 Task: In the sheet Budget Analysis ToolFont size of heading  18 Font style of dataoswald 'Font size of data '9 Alignment of headline & dataAlign center.   Fill color in heading, Red Font color of dataIn the sheet   Innovate Sales templetes   book
Action: Key pressed <Key.shift><Key.right><Key.right><Key.right><Key.right><Key.right><Key.right>
Screenshot: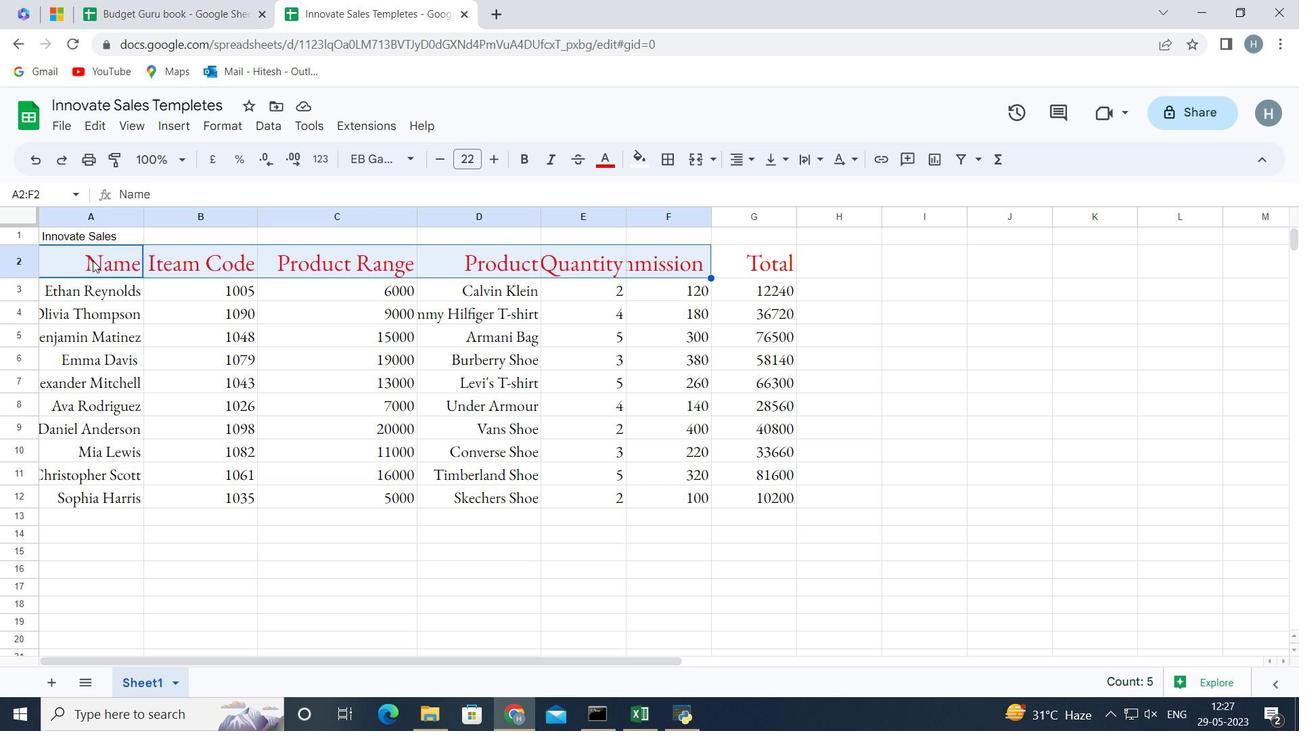 
Action: Mouse moved to (444, 159)
Screenshot: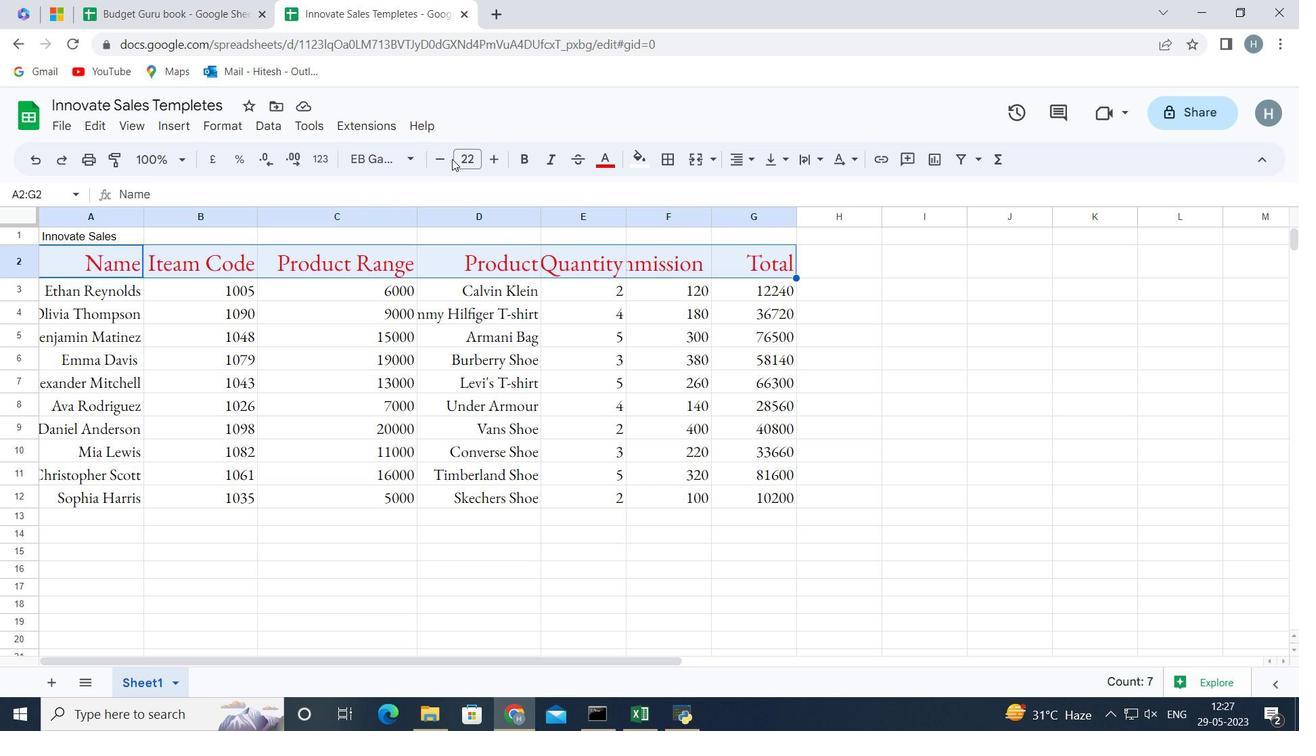 
Action: Mouse pressed left at (444, 159)
Screenshot: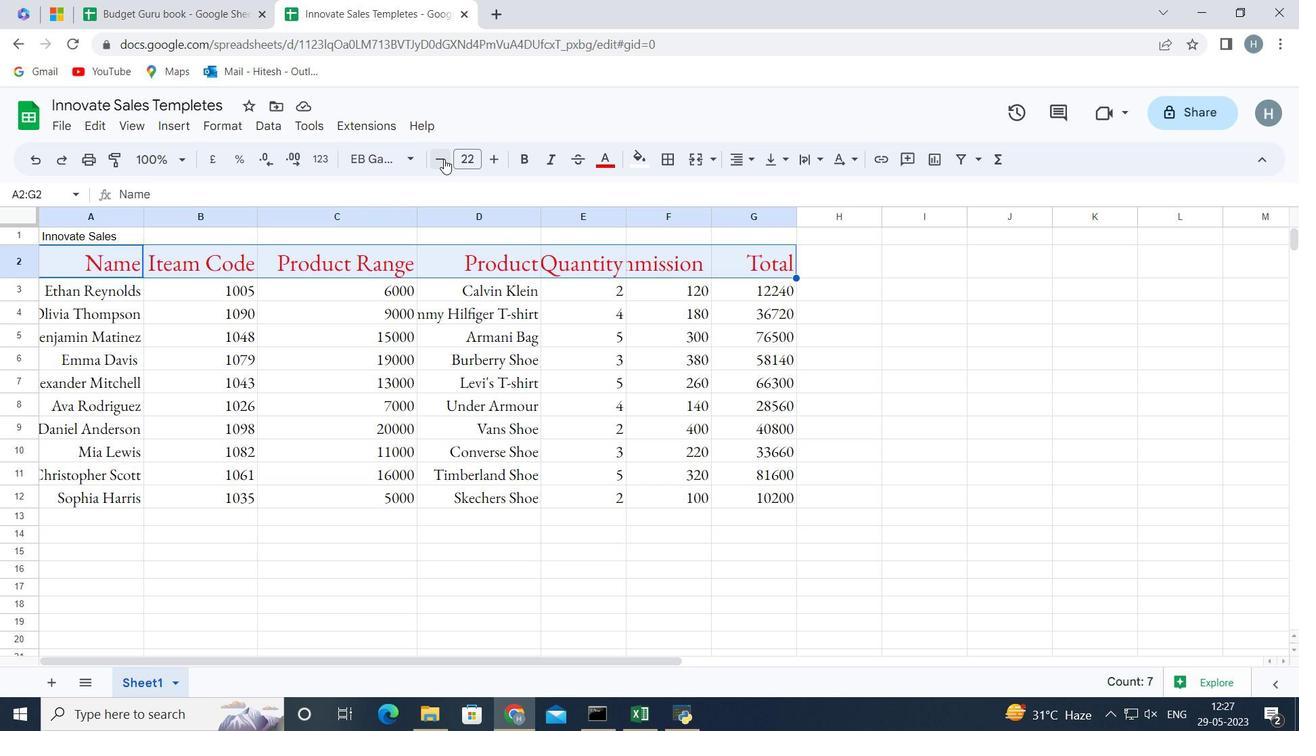 
Action: Mouse pressed left at (444, 159)
Screenshot: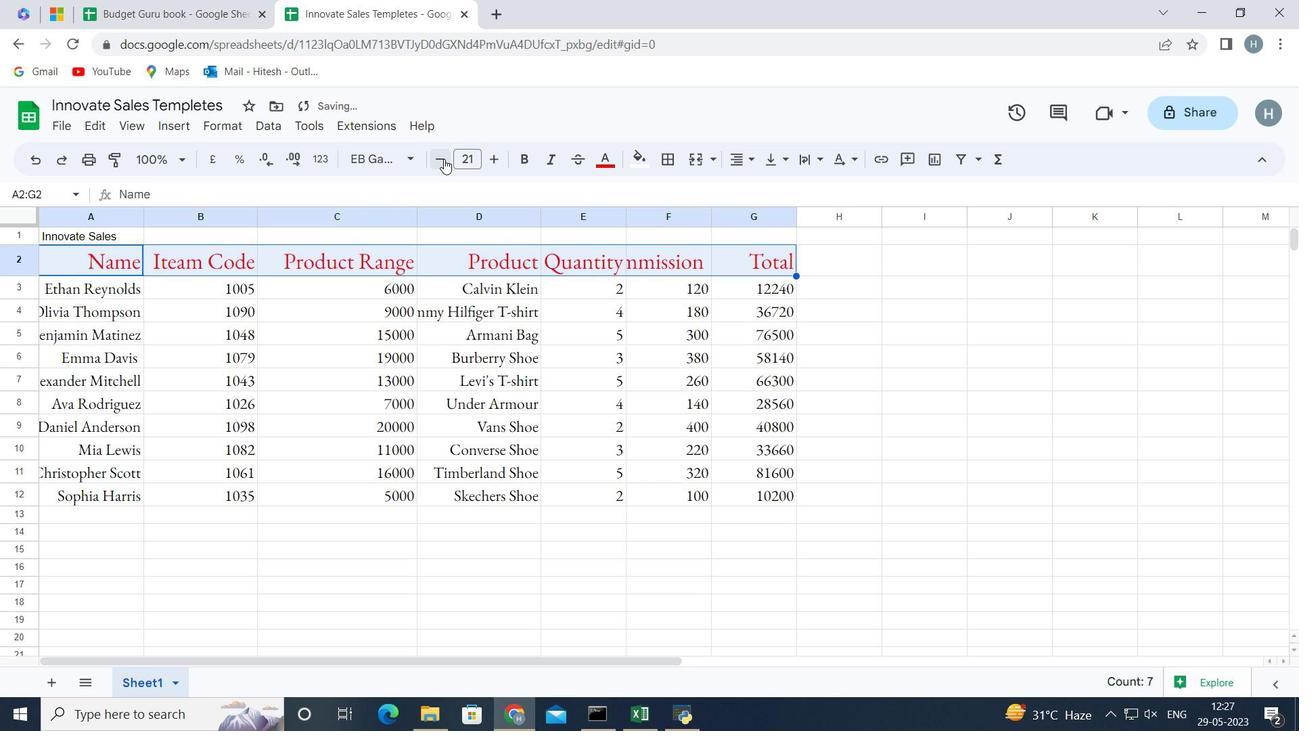 
Action: Mouse pressed left at (444, 159)
Screenshot: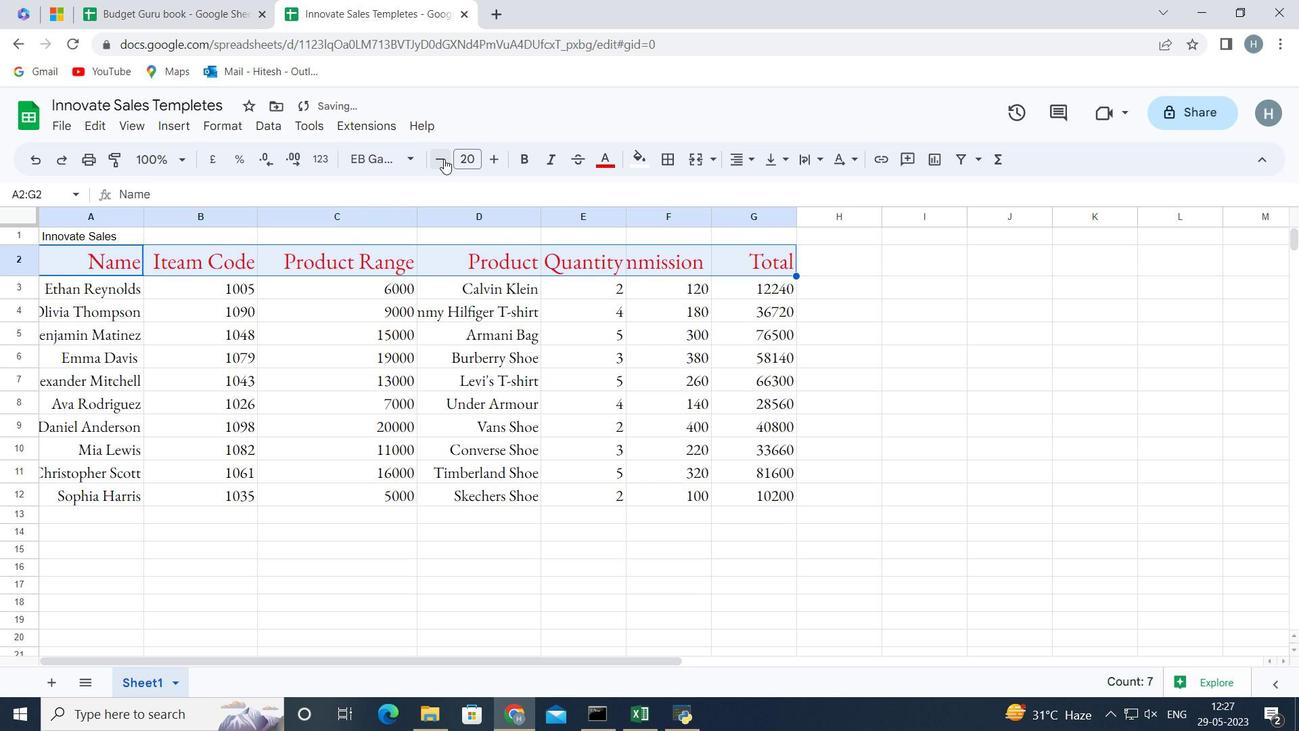 
Action: Mouse pressed left at (444, 159)
Screenshot: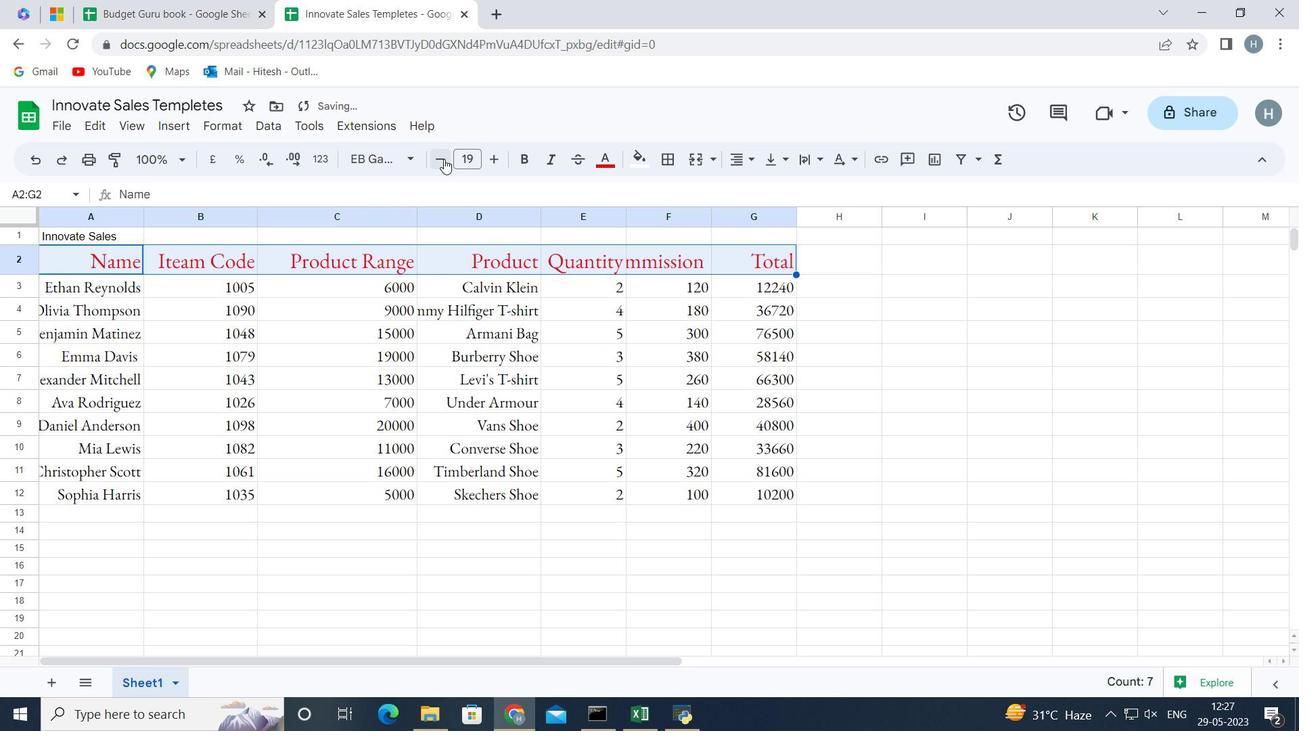
Action: Mouse moved to (413, 155)
Screenshot: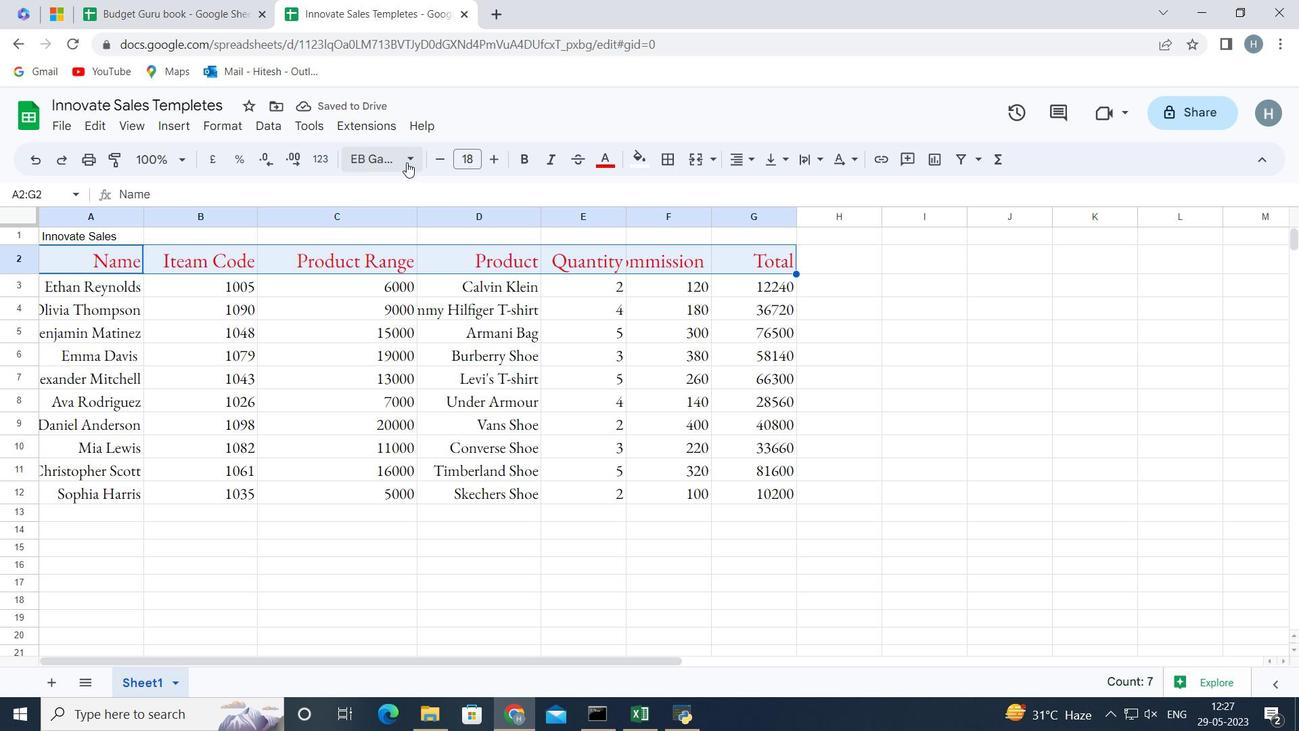 
Action: Mouse pressed left at (413, 155)
Screenshot: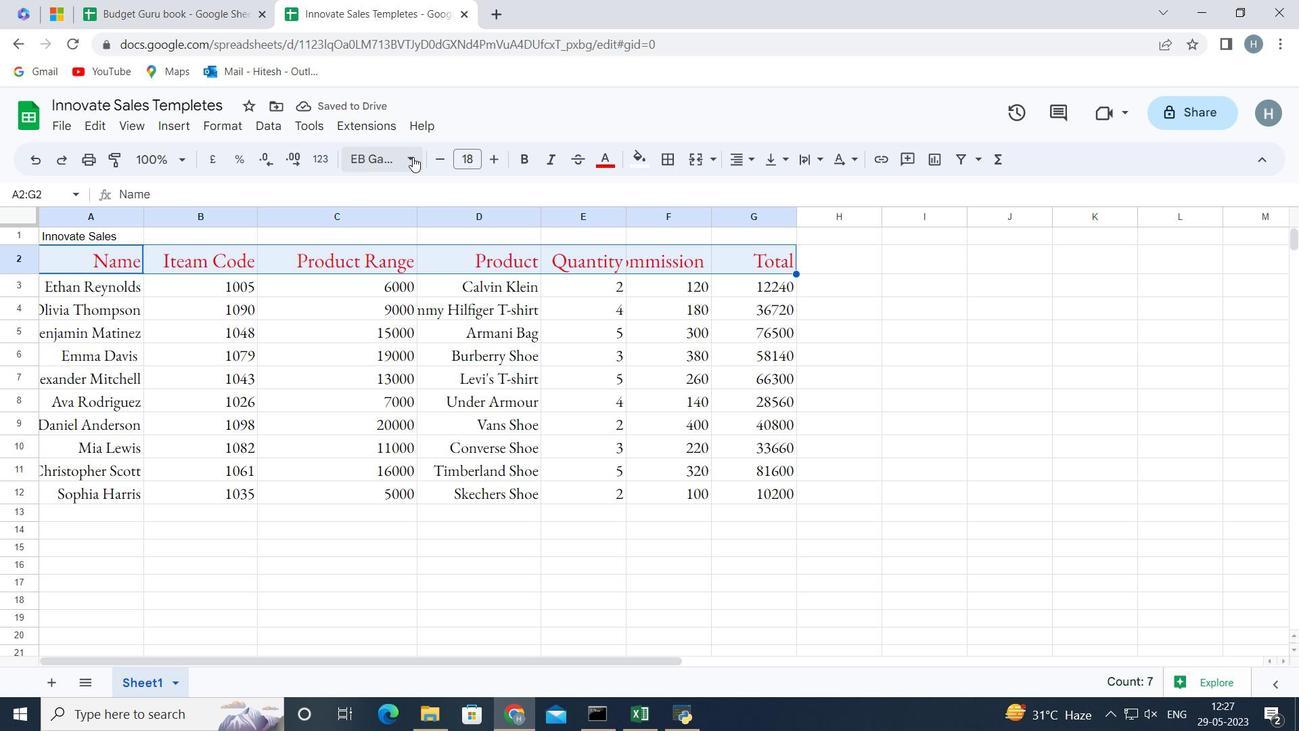 
Action: Mouse moved to (456, 348)
Screenshot: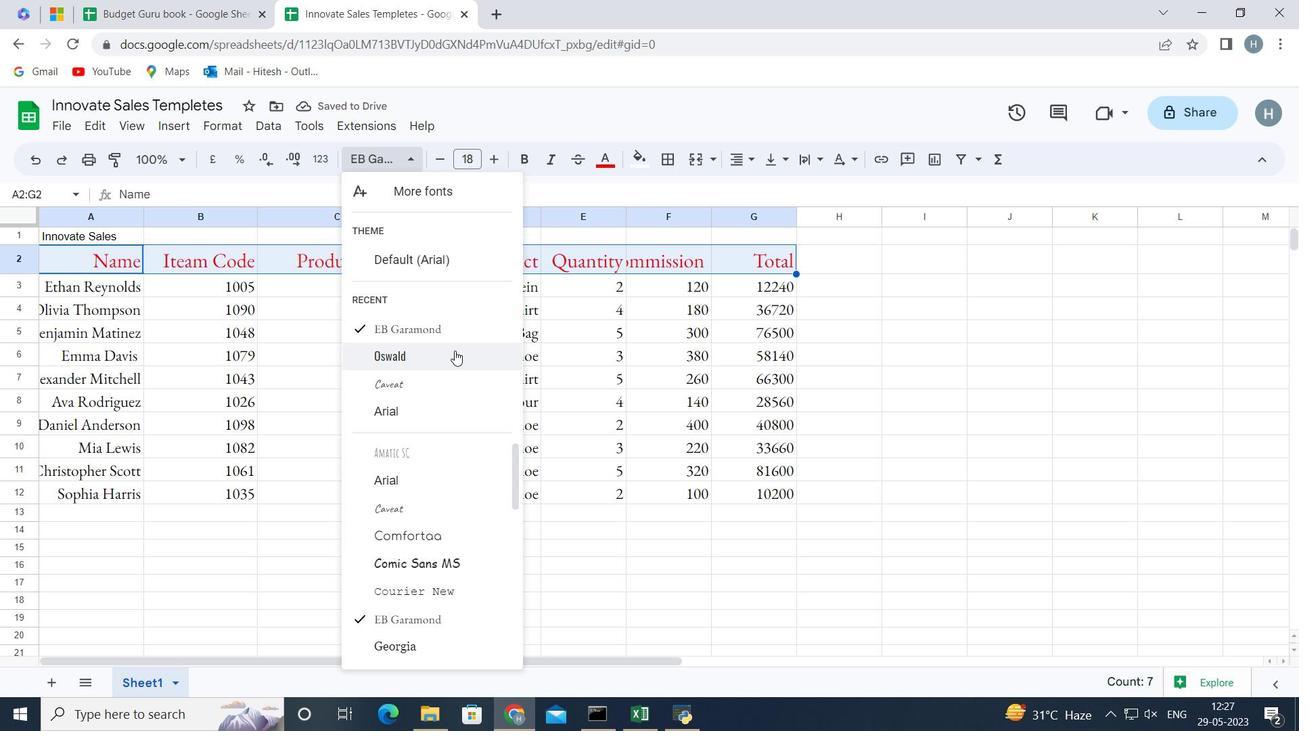 
Action: Mouse pressed left at (456, 348)
Screenshot: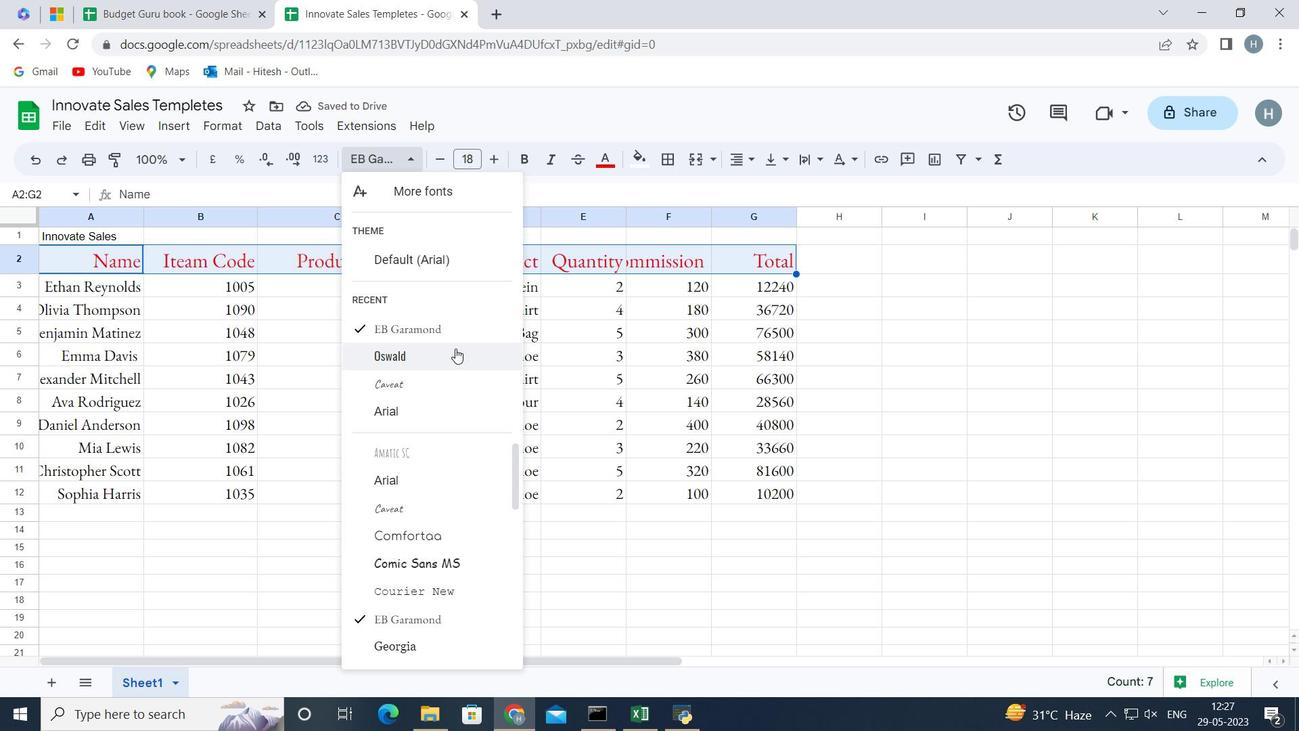 
Action: Mouse moved to (444, 528)
Screenshot: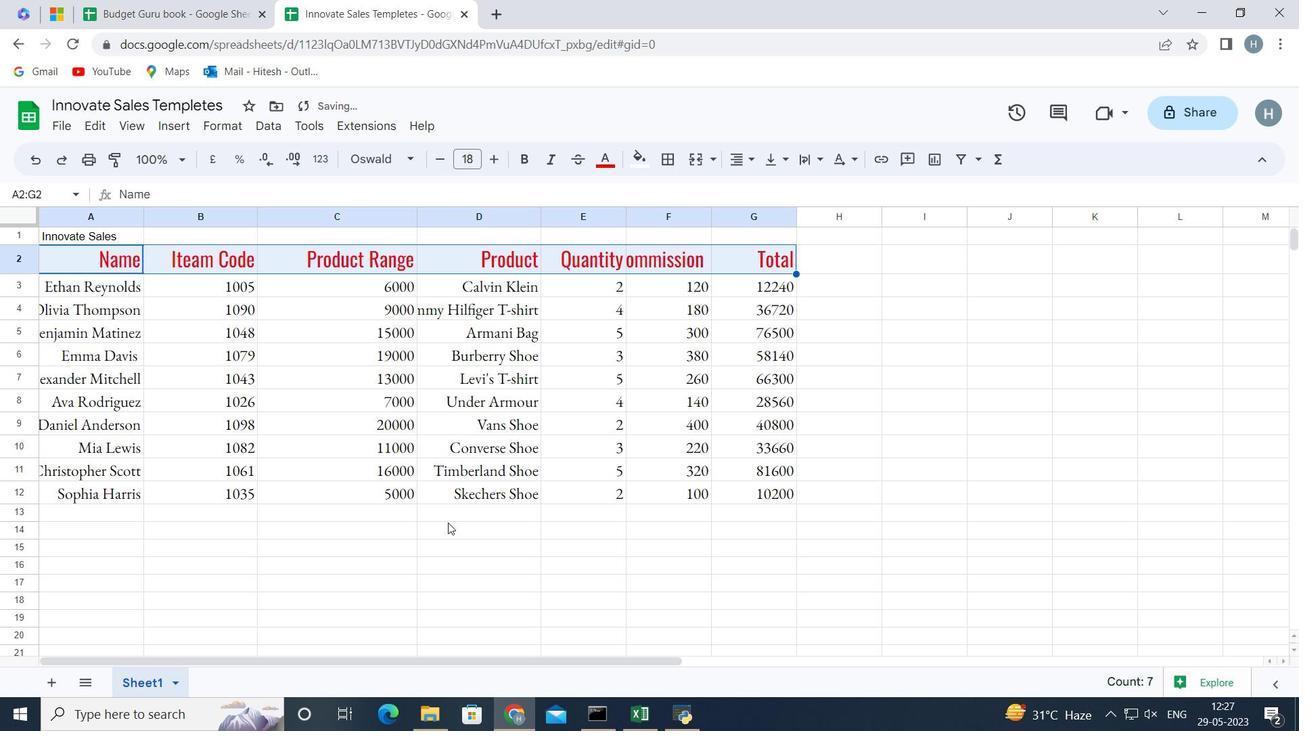 
Action: Mouse pressed left at (444, 528)
Screenshot: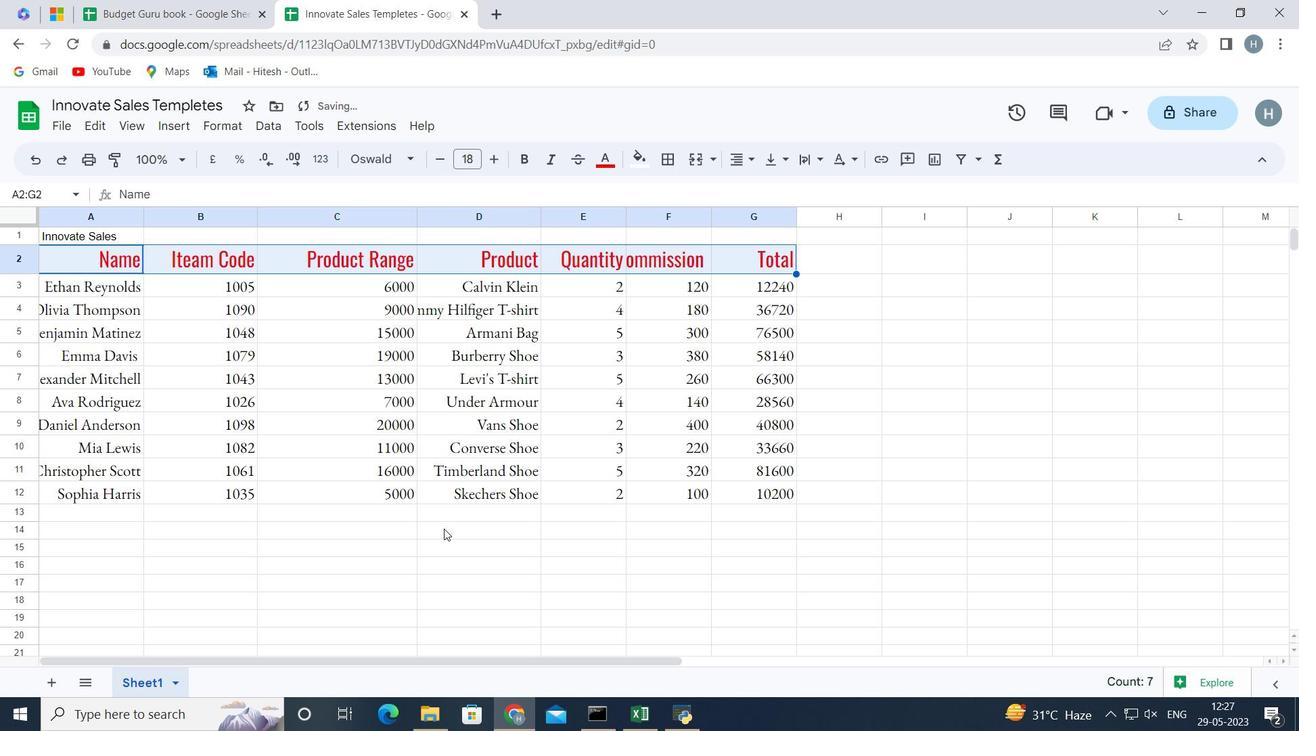 
Action: Mouse moved to (84, 280)
Screenshot: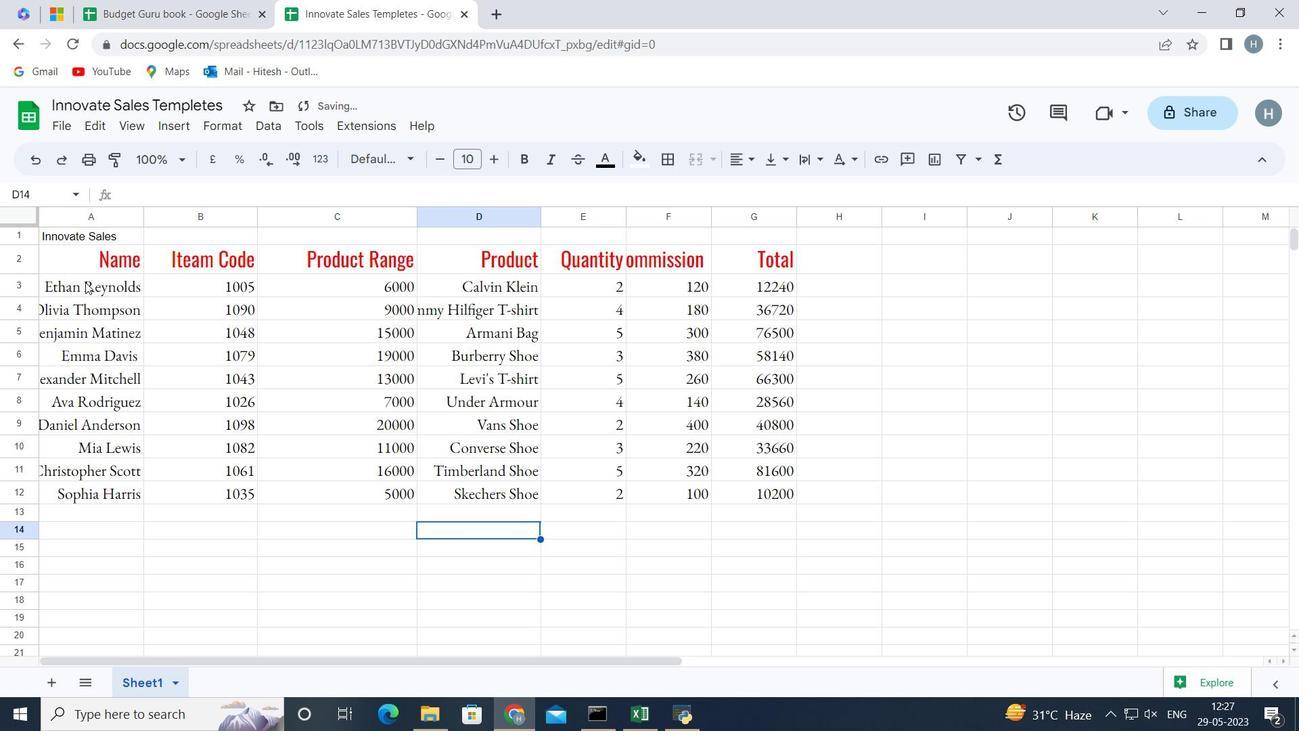 
Action: Mouse pressed left at (84, 280)
Screenshot: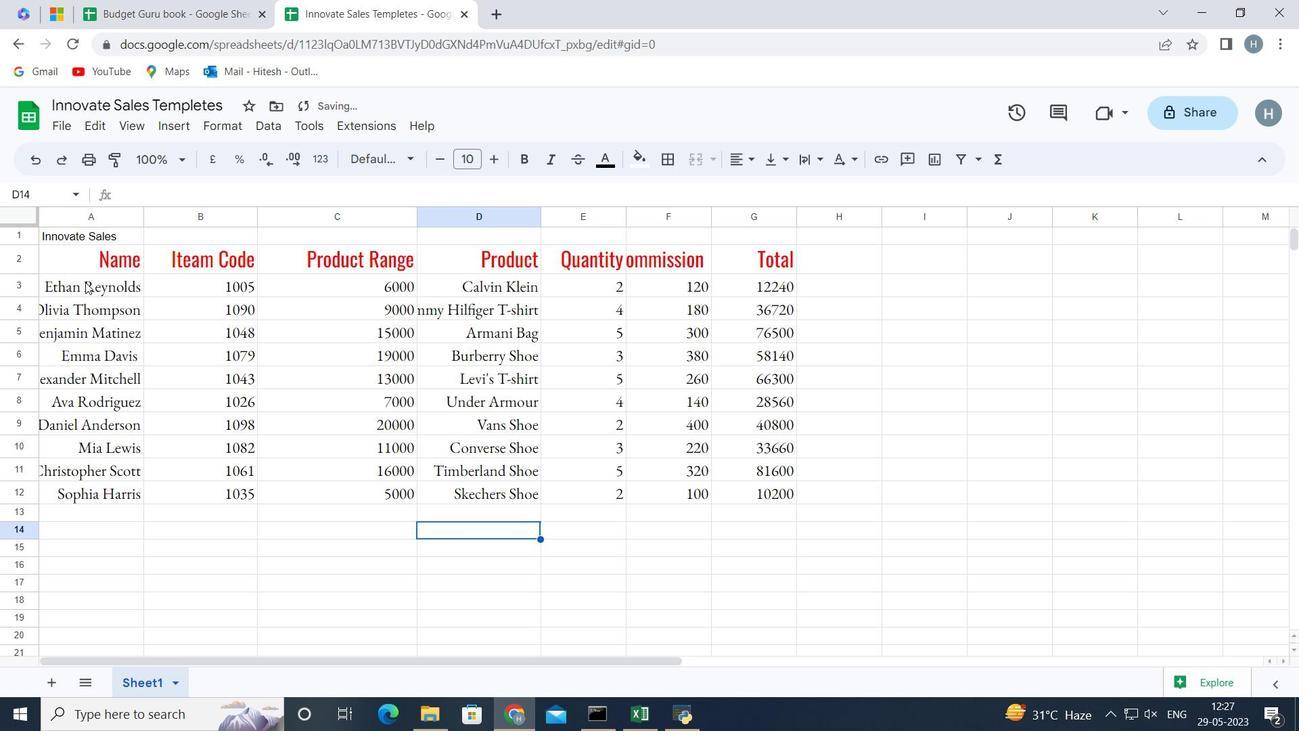 
Action: Key pressed <Key.shift><Key.shift><Key.shift><Key.shift><Key.shift><Key.shift><Key.right><Key.right><Key.right><Key.right><Key.right><Key.right><Key.down><Key.down><Key.down><Key.down><Key.down><Key.down><Key.down><Key.down><Key.down><Key.down><Key.up>
Screenshot: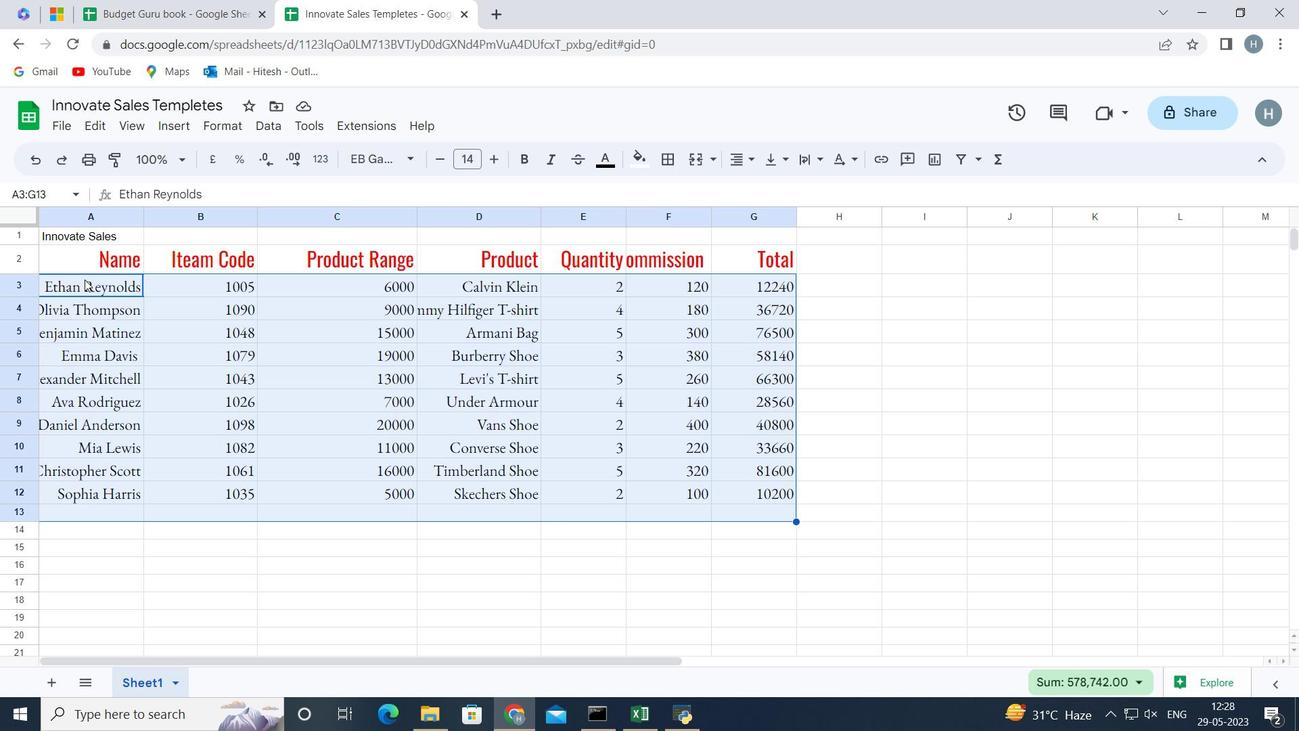
Action: Mouse moved to (445, 161)
Screenshot: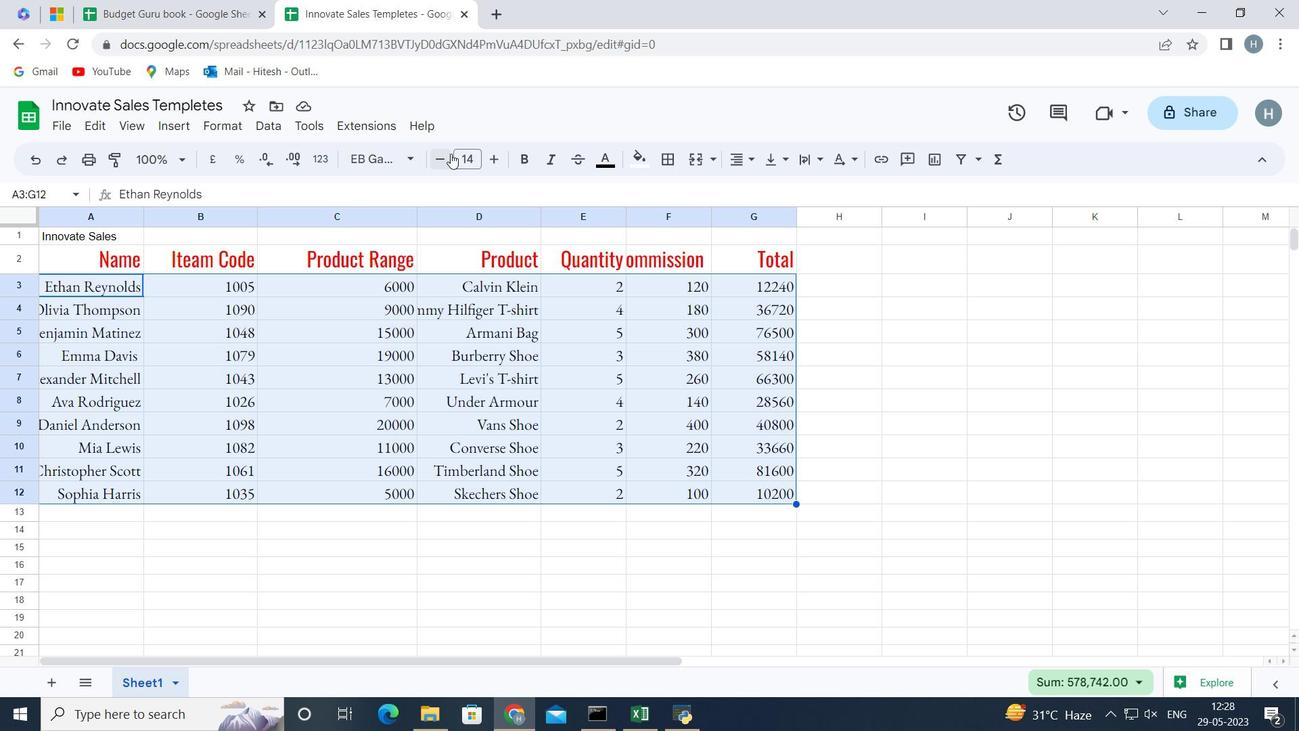 
Action: Mouse pressed left at (445, 161)
Screenshot: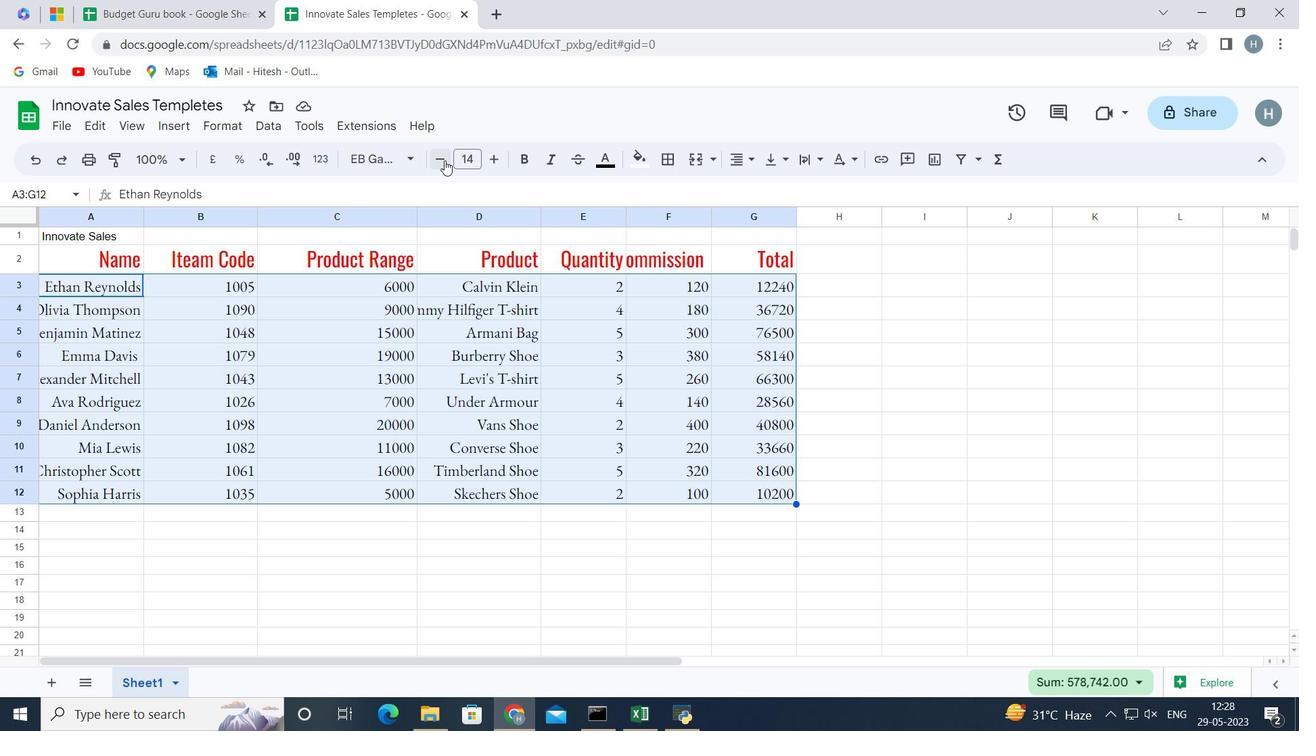 
Action: Mouse pressed left at (445, 161)
Screenshot: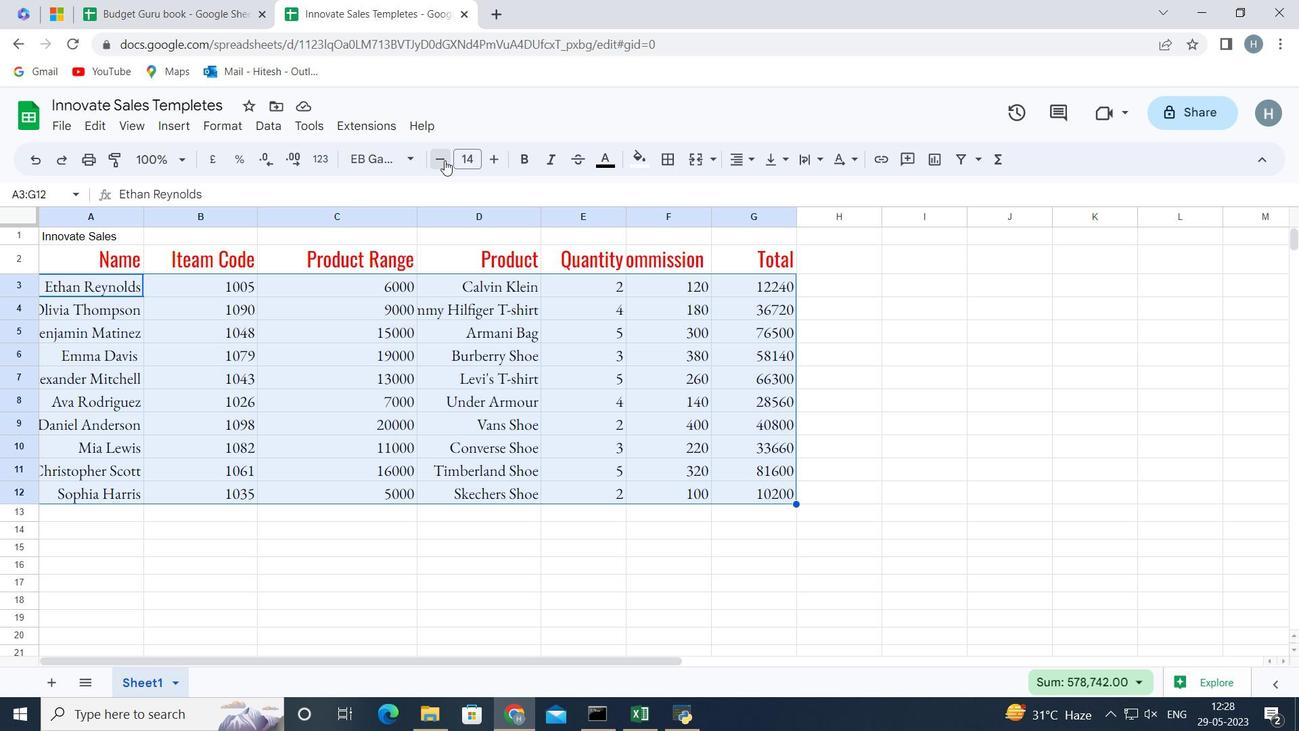 
Action: Mouse pressed left at (445, 161)
Screenshot: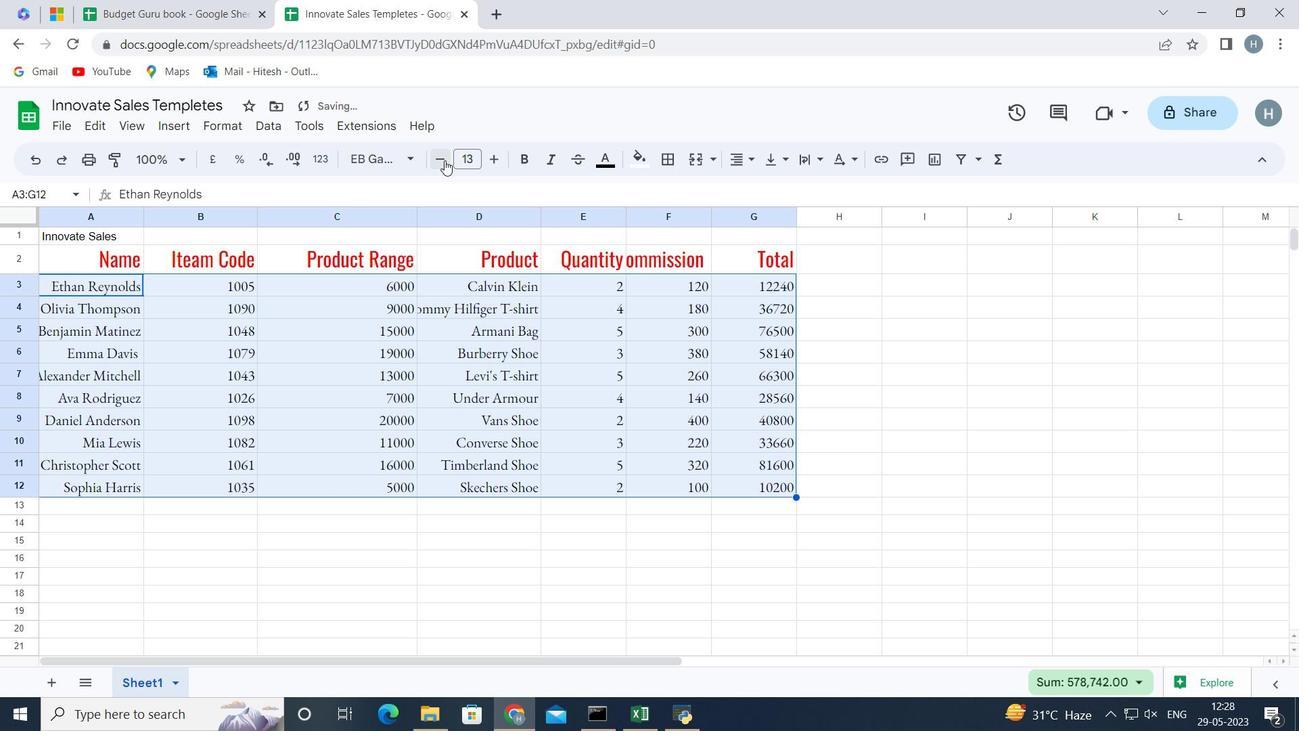 
Action: Mouse pressed left at (445, 161)
Screenshot: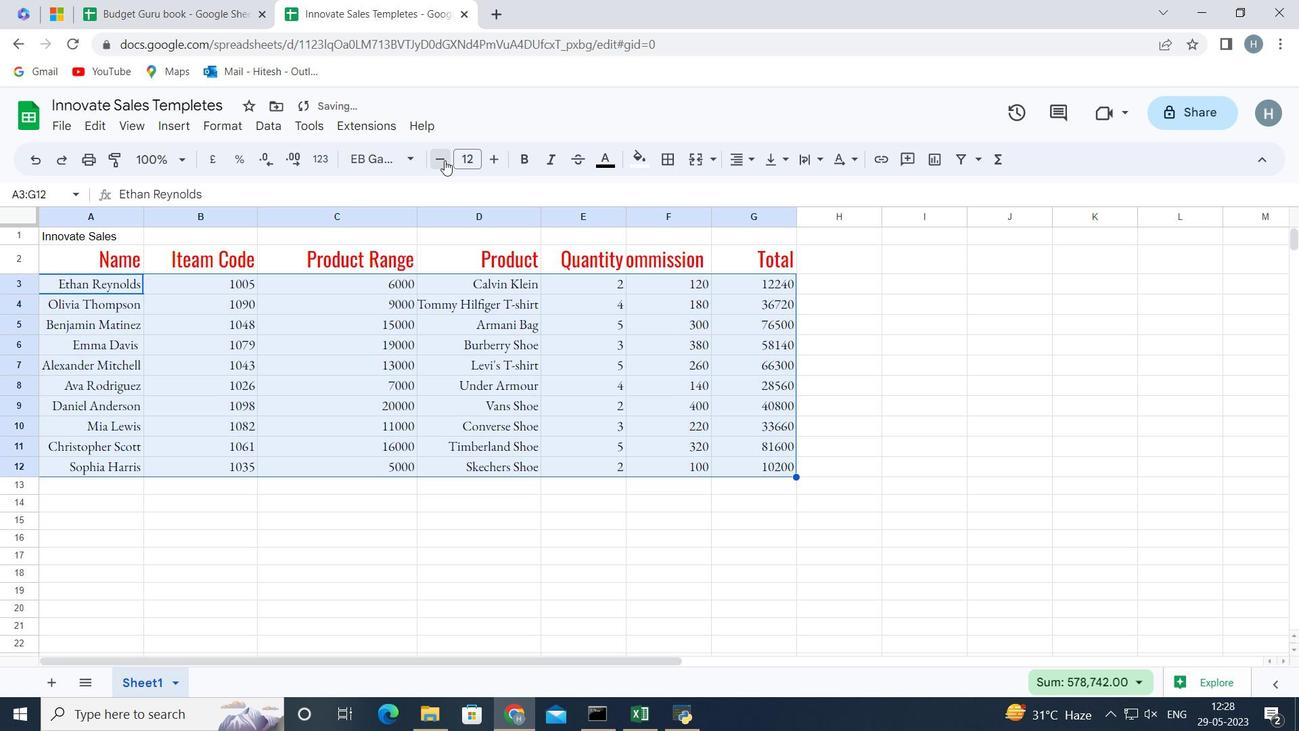 
Action: Mouse pressed left at (445, 161)
Screenshot: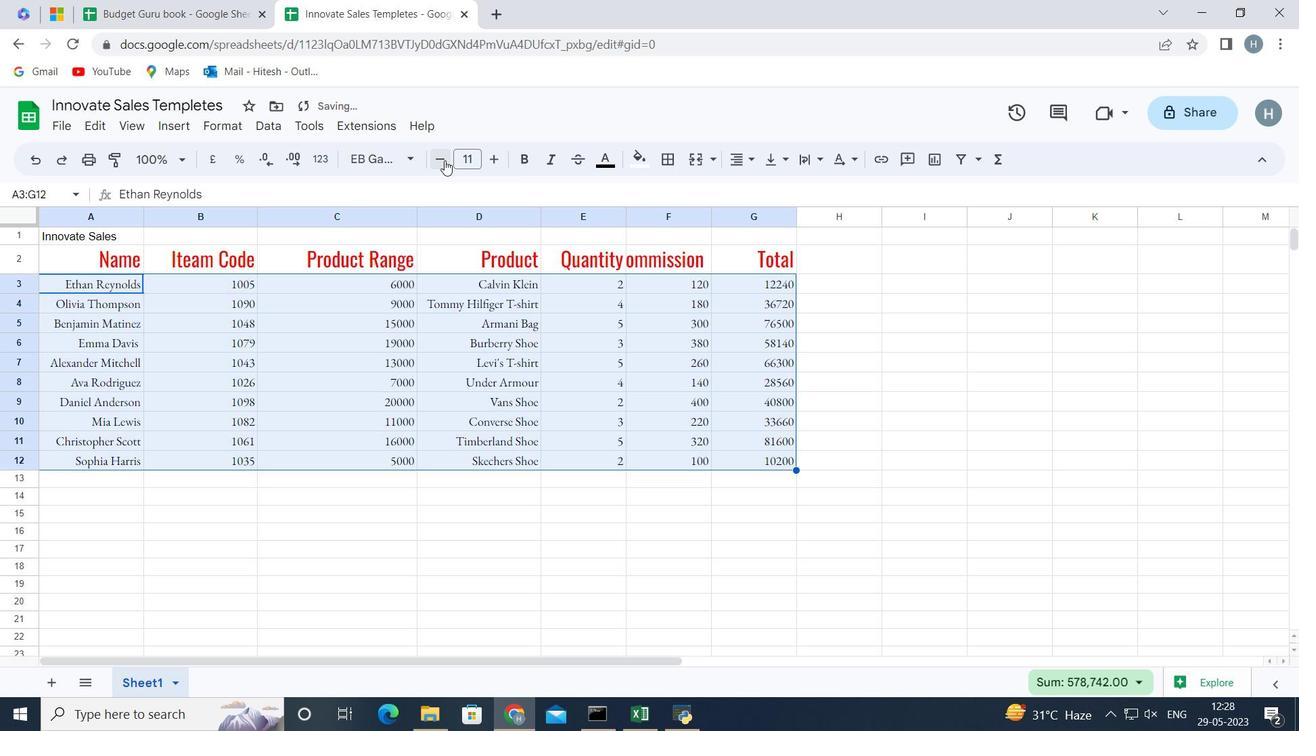 
Action: Mouse moved to (325, 496)
Screenshot: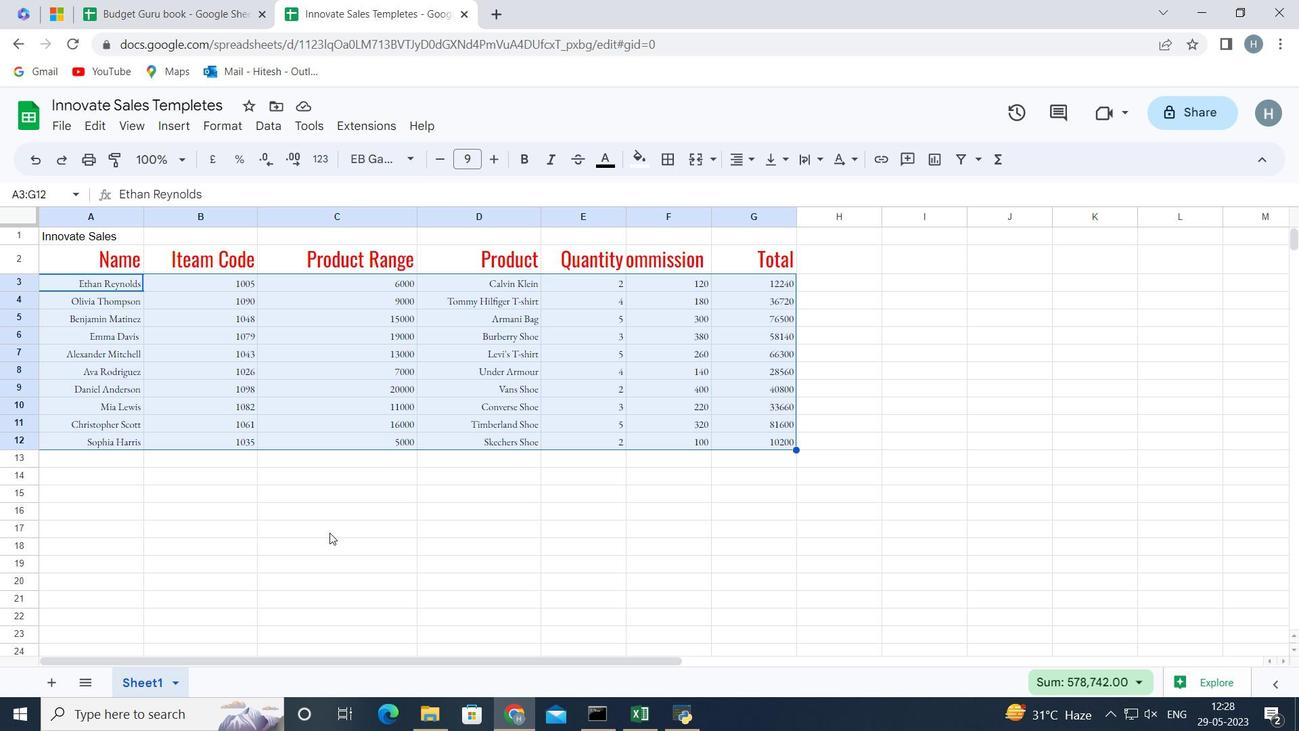 
Action: Mouse pressed left at (325, 496)
Screenshot: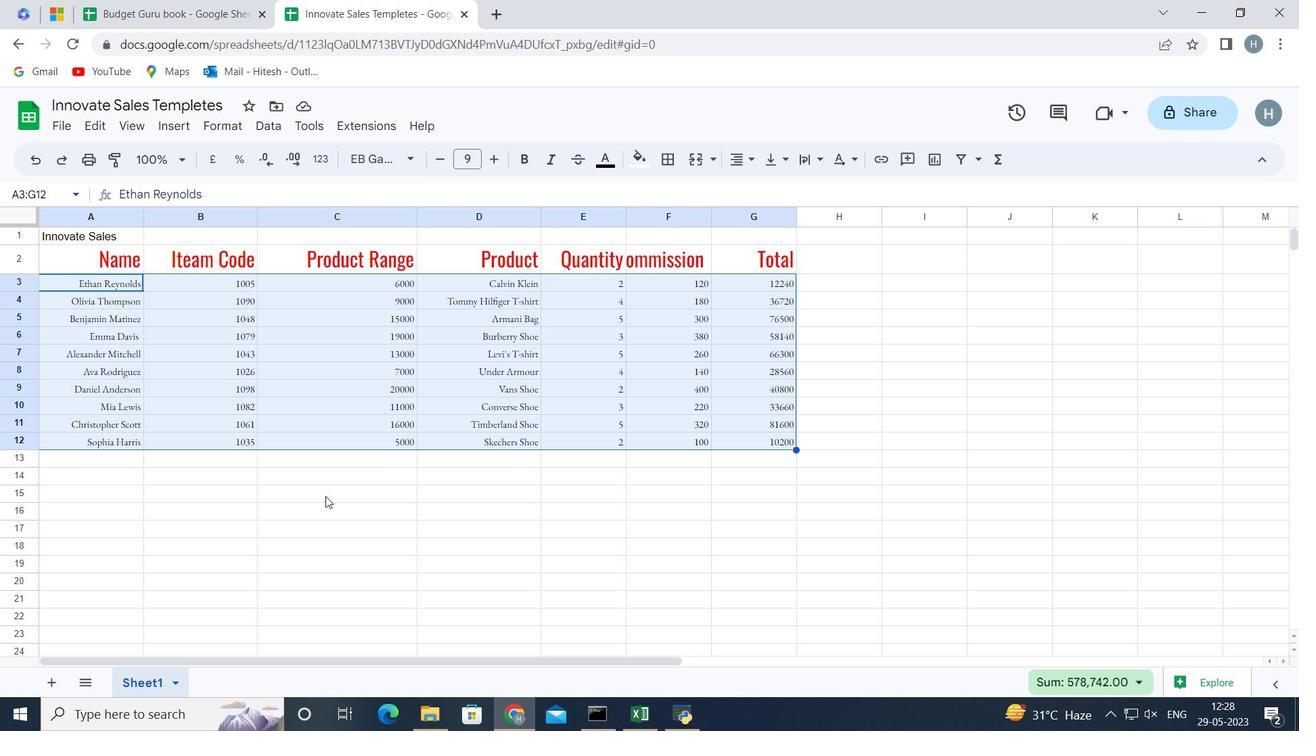 
Action: Mouse moved to (72, 255)
Screenshot: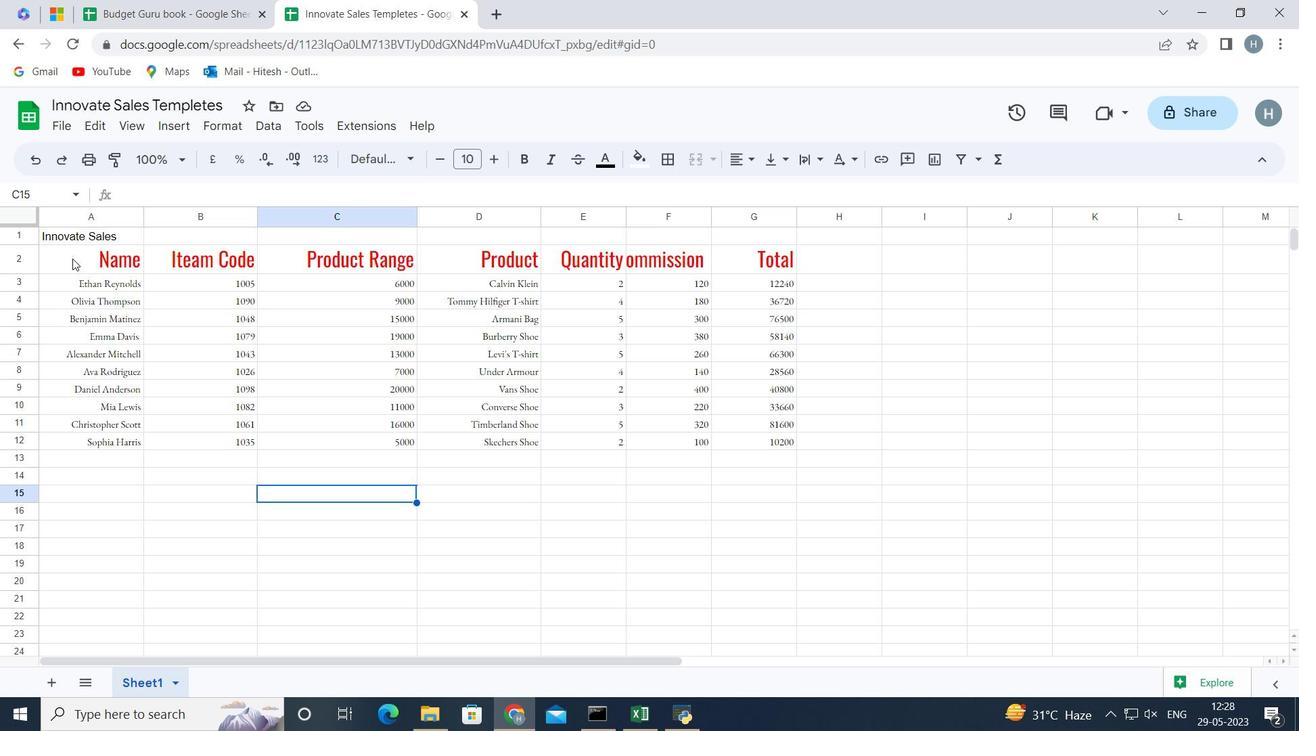 
Action: Mouse pressed left at (72, 255)
Screenshot: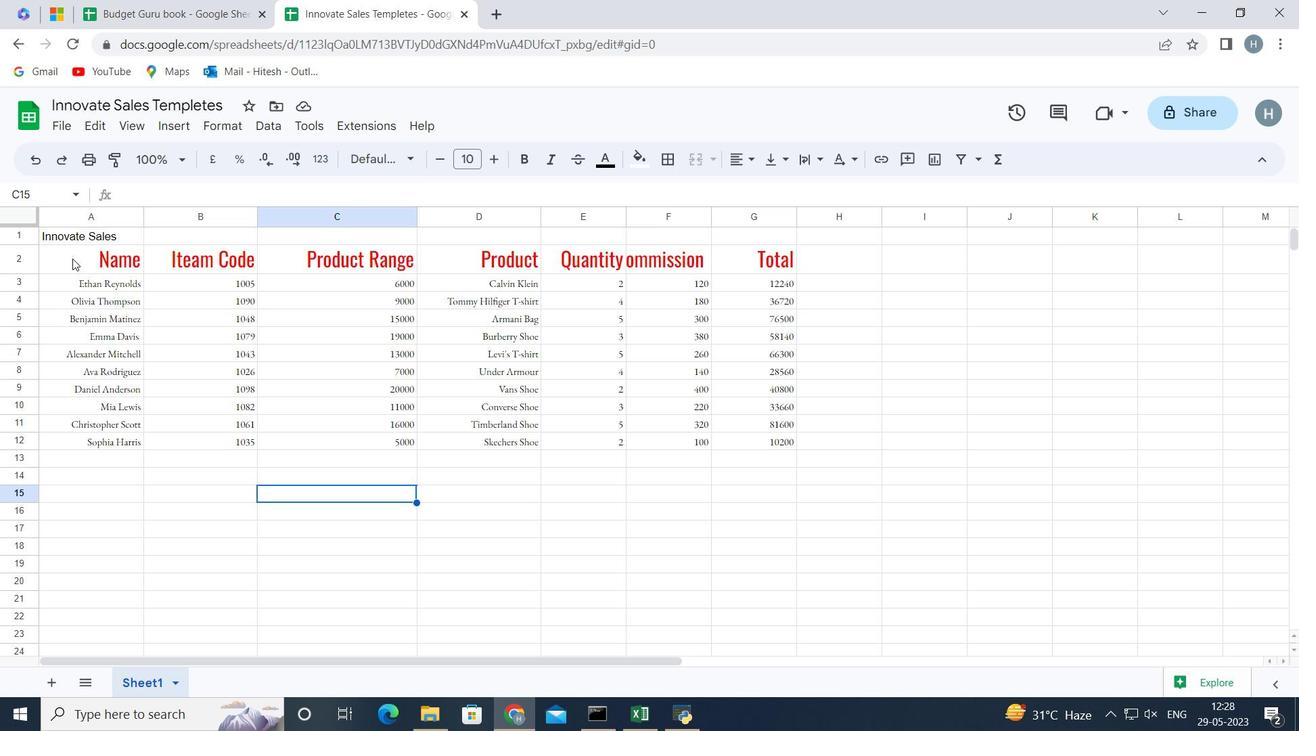 
Action: Key pressed <Key.shift><Key.right><Key.right><Key.right><Key.right><Key.right><Key.right><Key.down><Key.down><Key.down><Key.down><Key.down><Key.down><Key.down><Key.down><Key.down><Key.down>
Screenshot: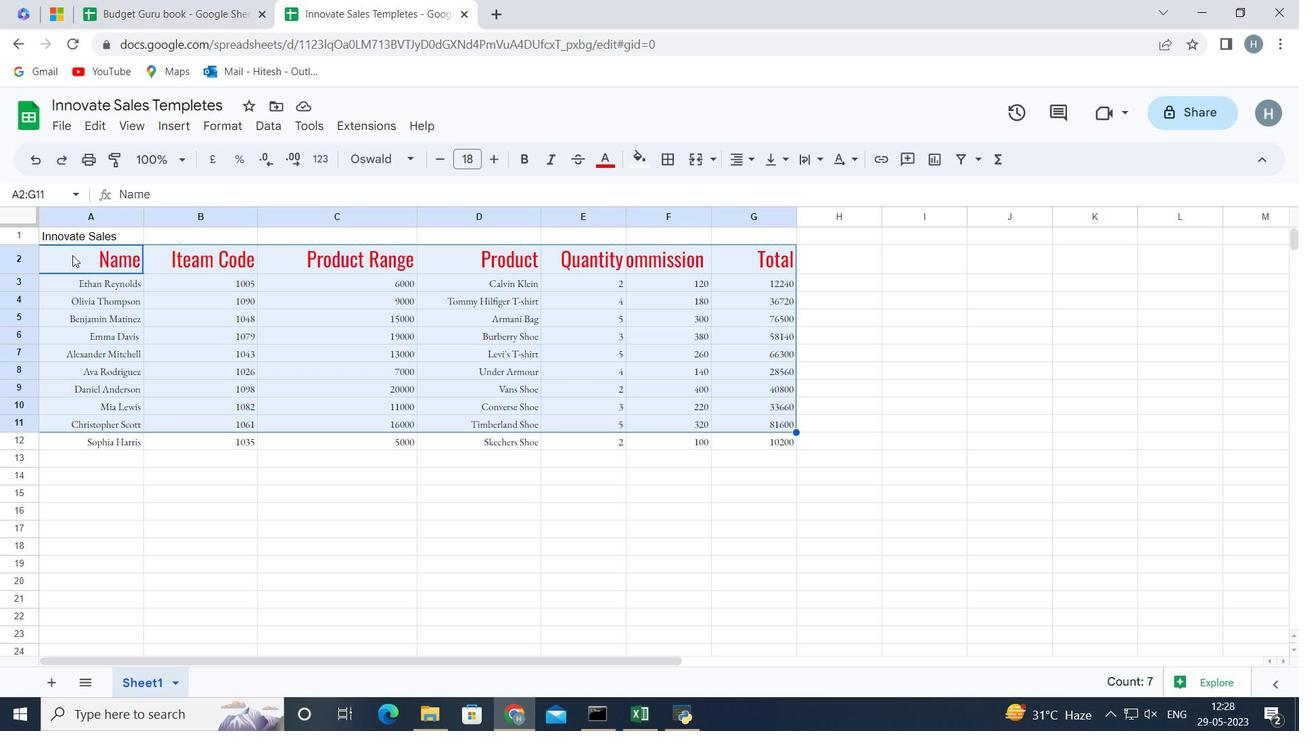 
Action: Mouse moved to (735, 158)
Screenshot: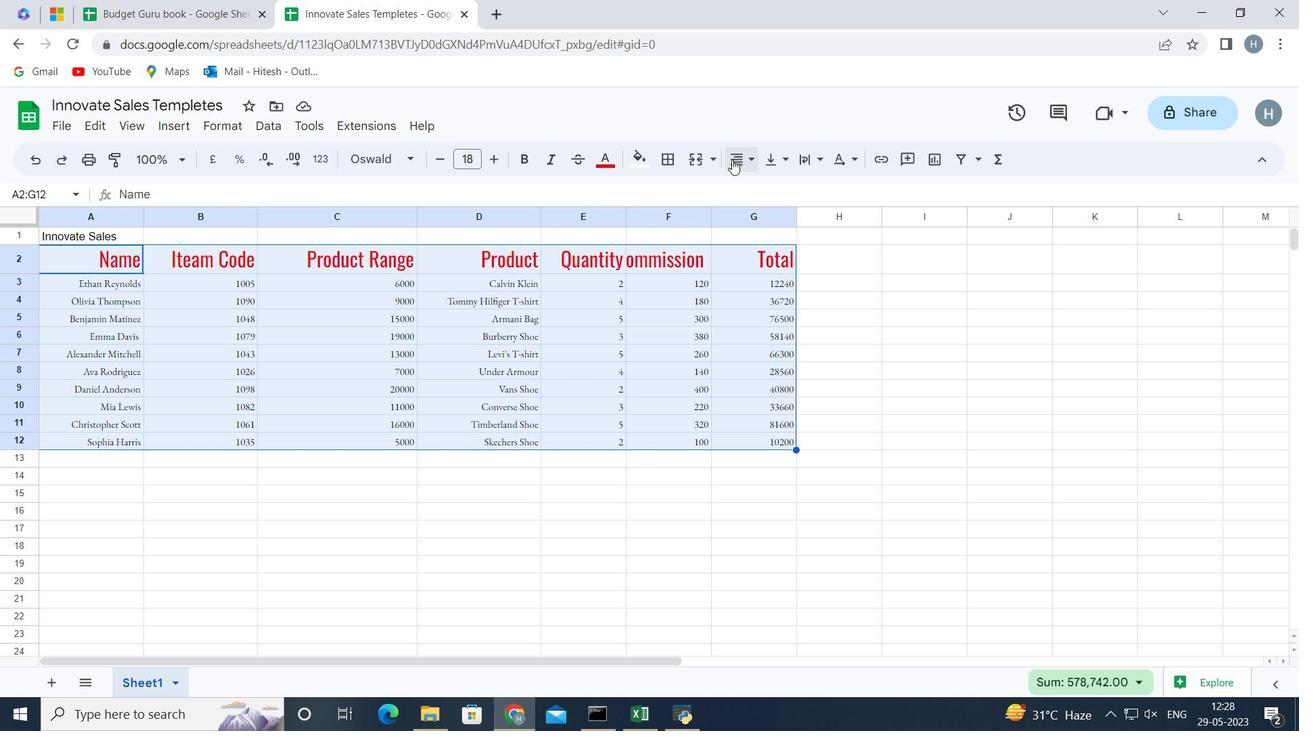 
Action: Mouse pressed left at (735, 158)
Screenshot: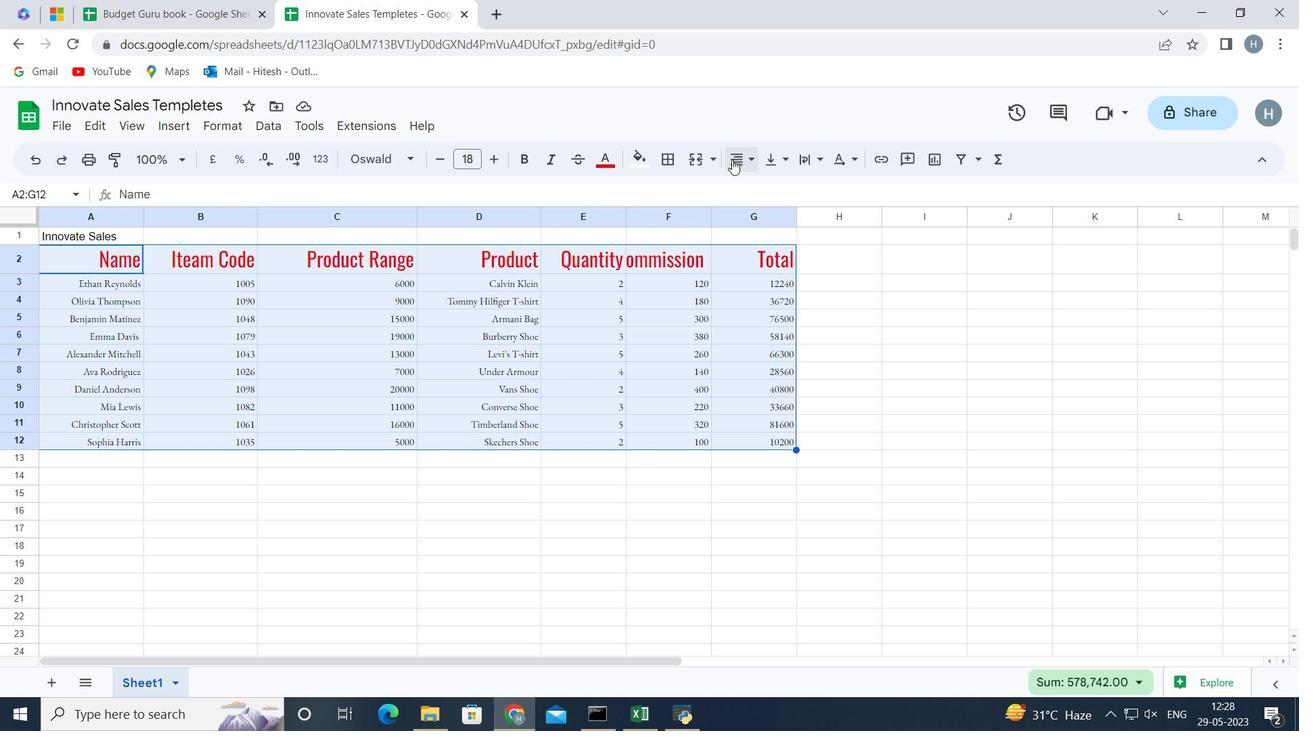 
Action: Mouse moved to (768, 187)
Screenshot: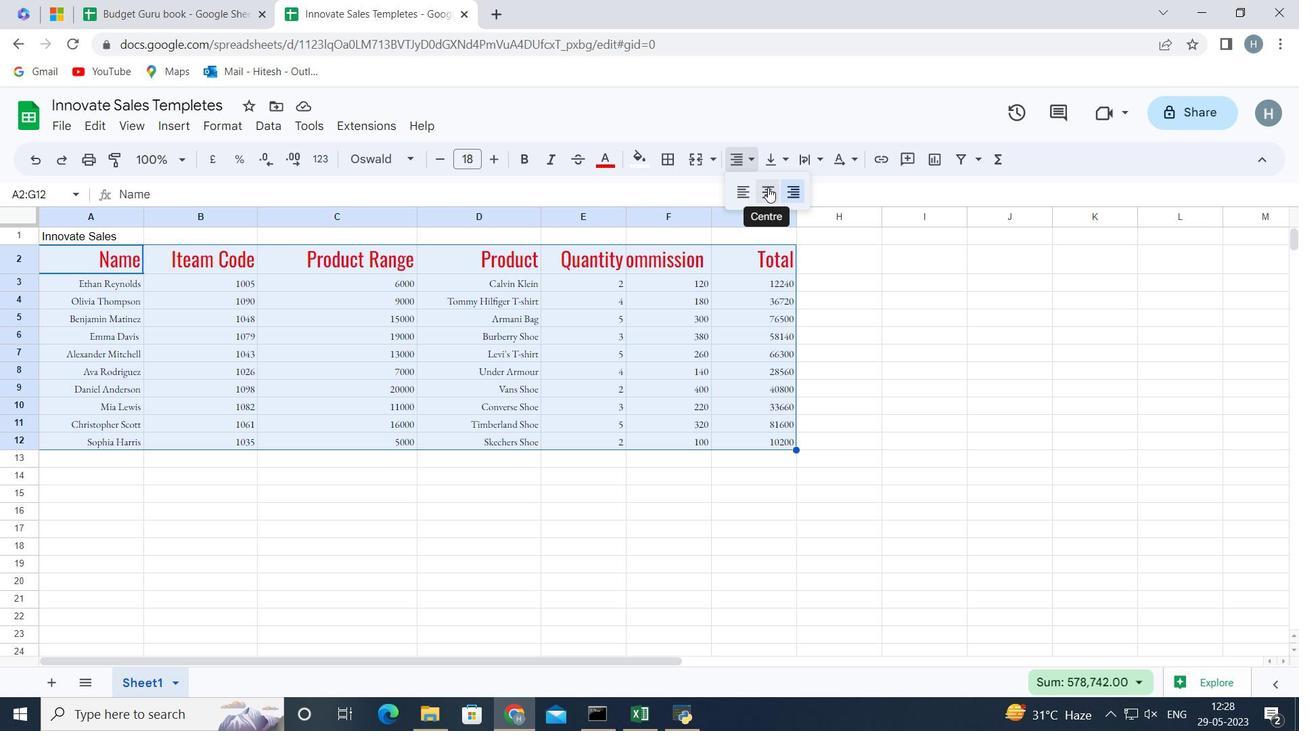 
Action: Mouse pressed left at (768, 187)
Screenshot: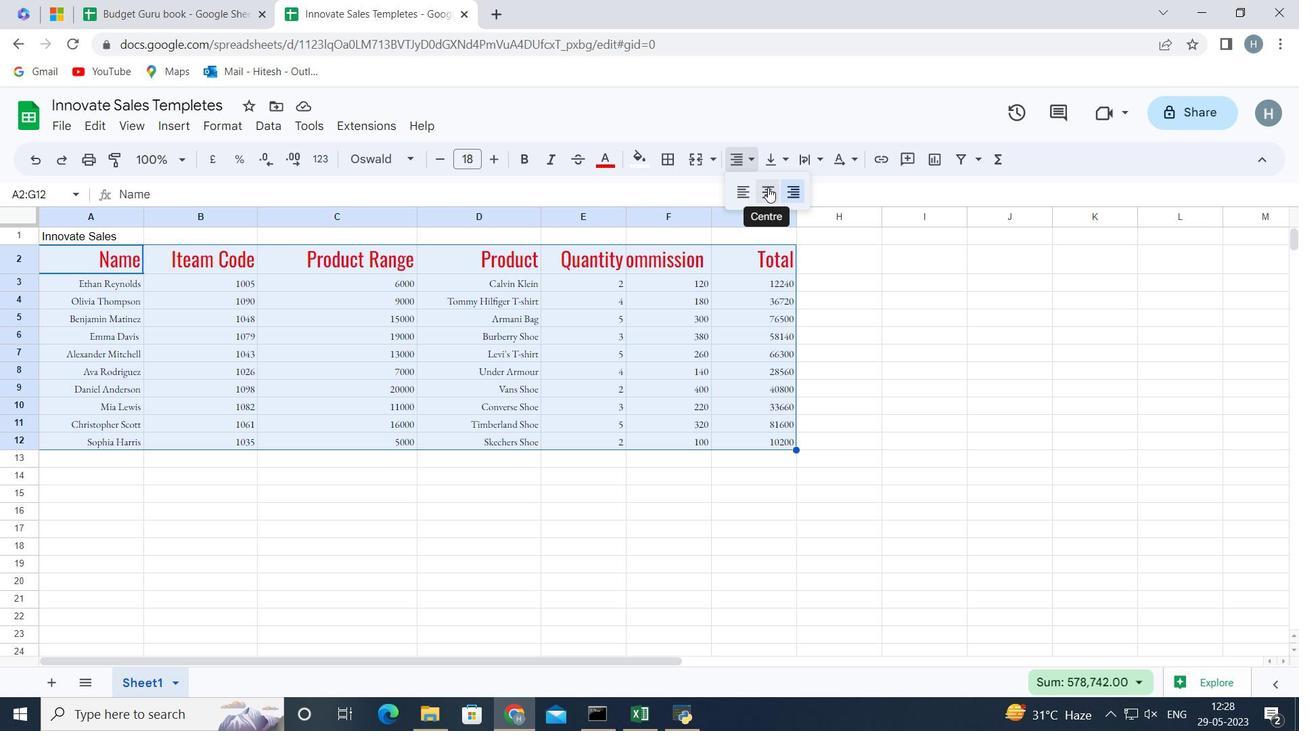 
Action: Mouse moved to (362, 515)
Screenshot: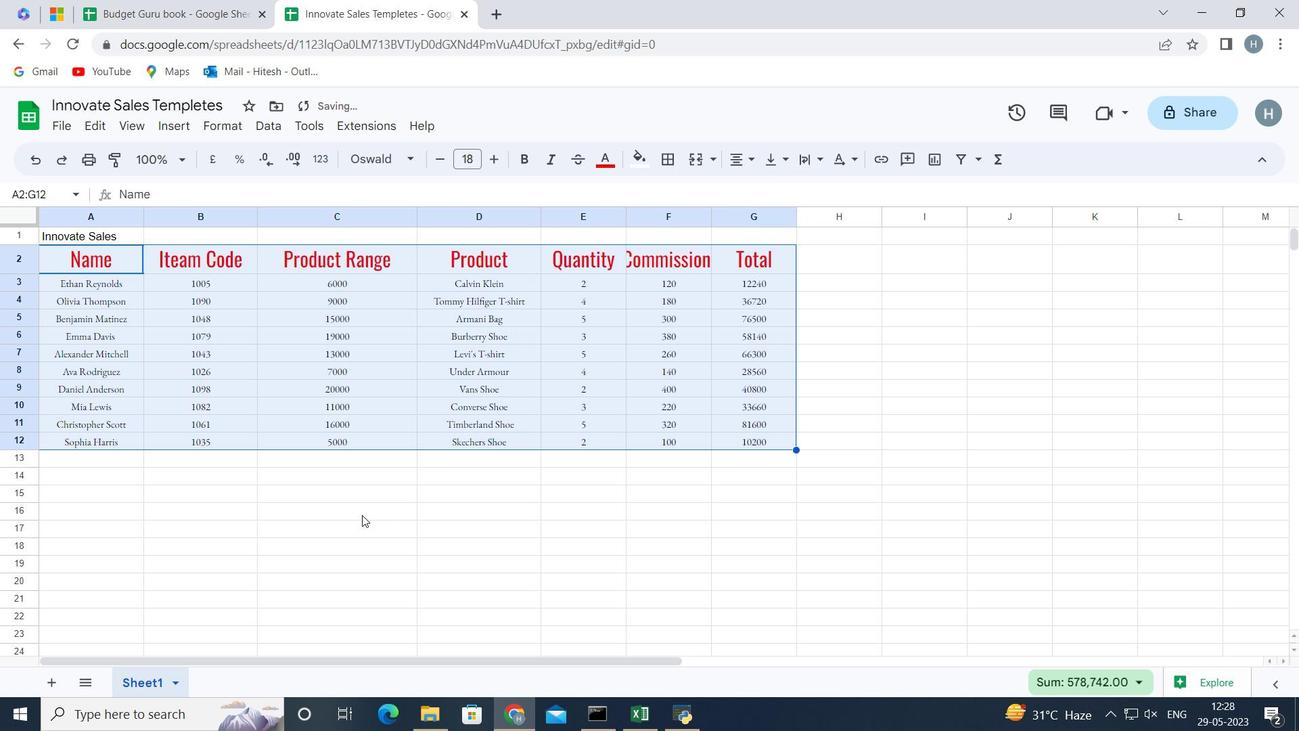 
Action: Mouse pressed left at (362, 515)
Screenshot: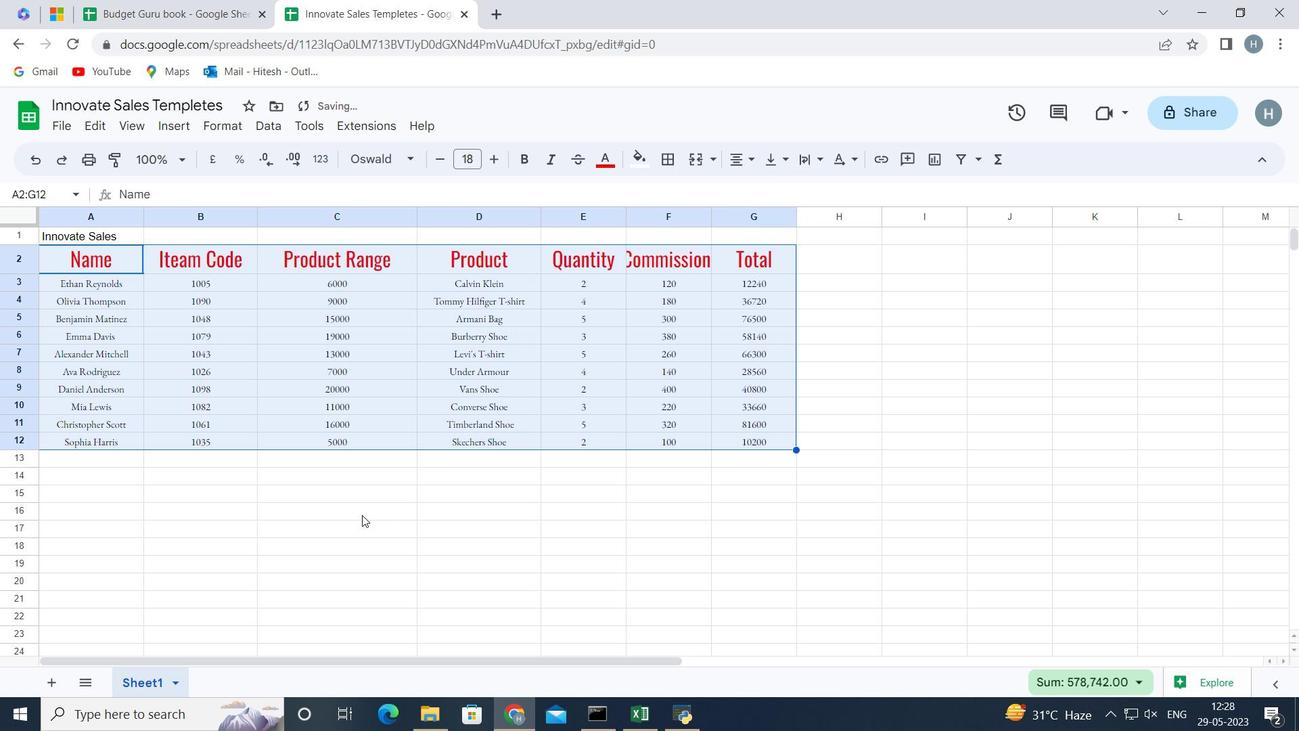 
Action: Mouse moved to (60, 243)
Screenshot: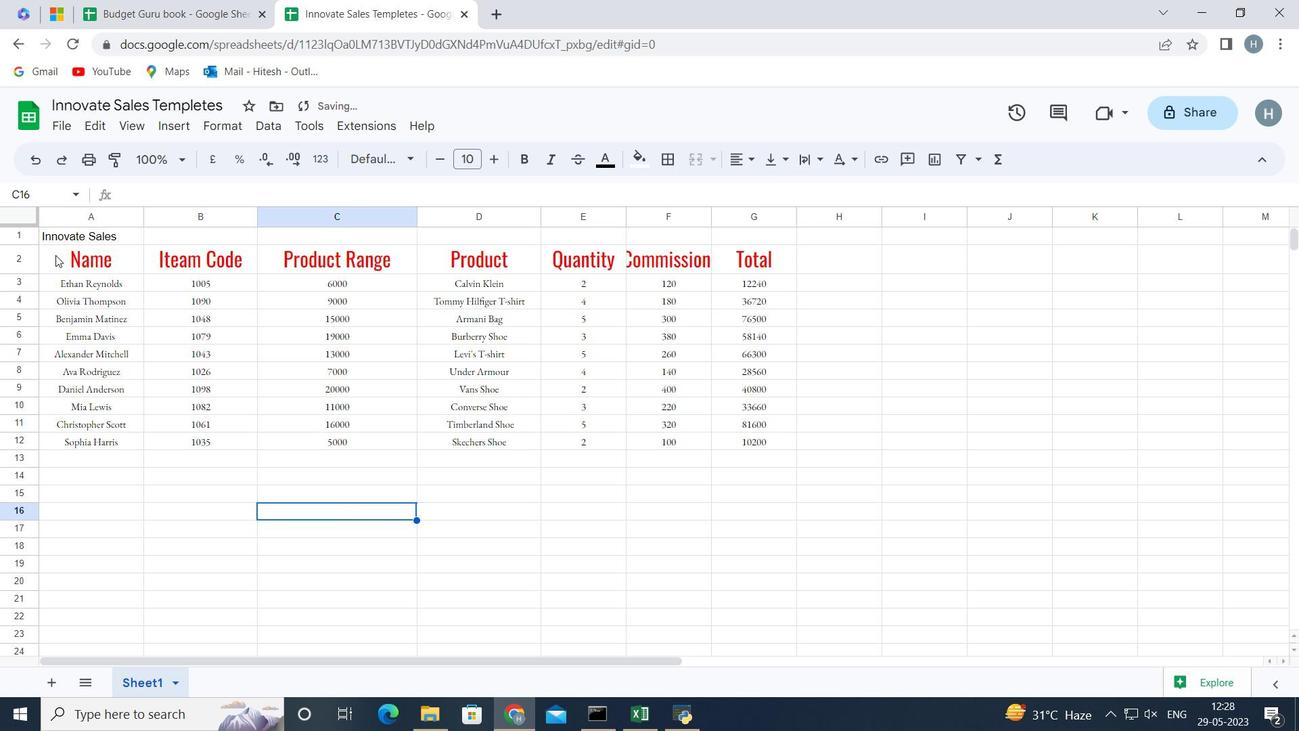 
Action: Mouse pressed left at (60, 243)
Screenshot: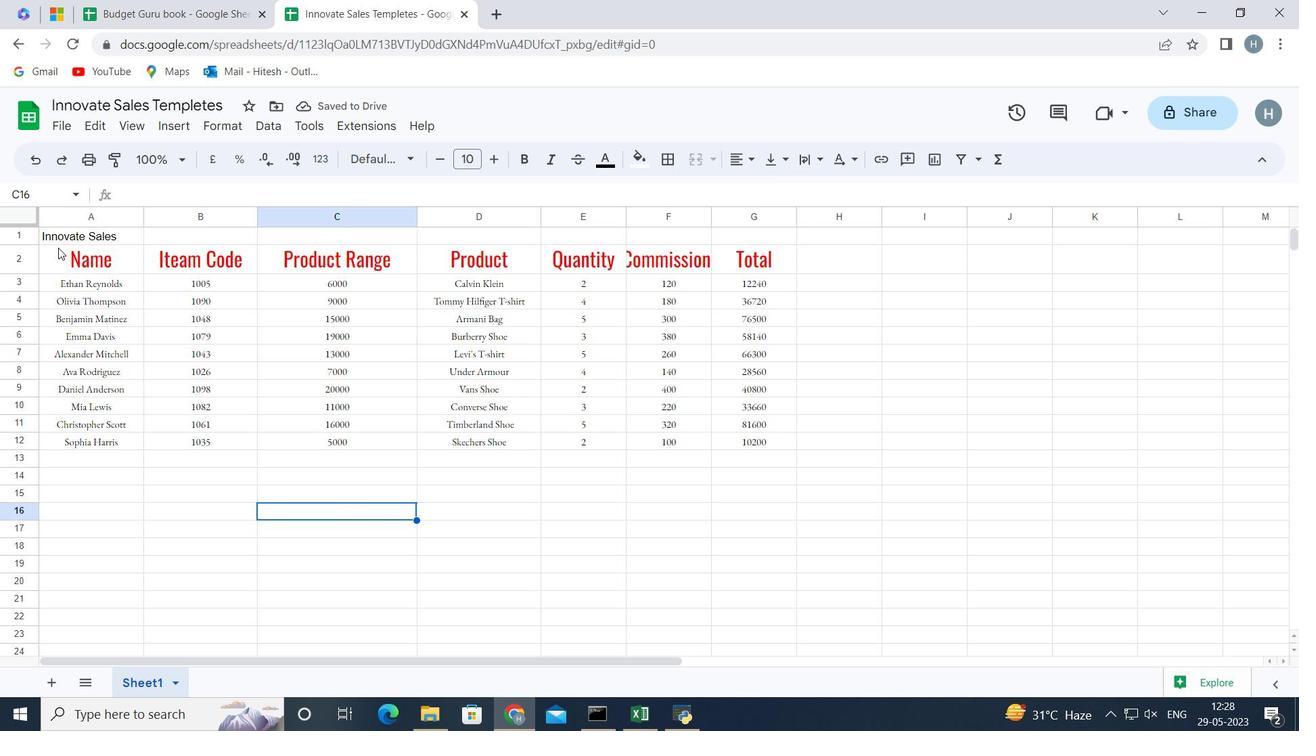 
Action: Mouse moved to (69, 255)
Screenshot: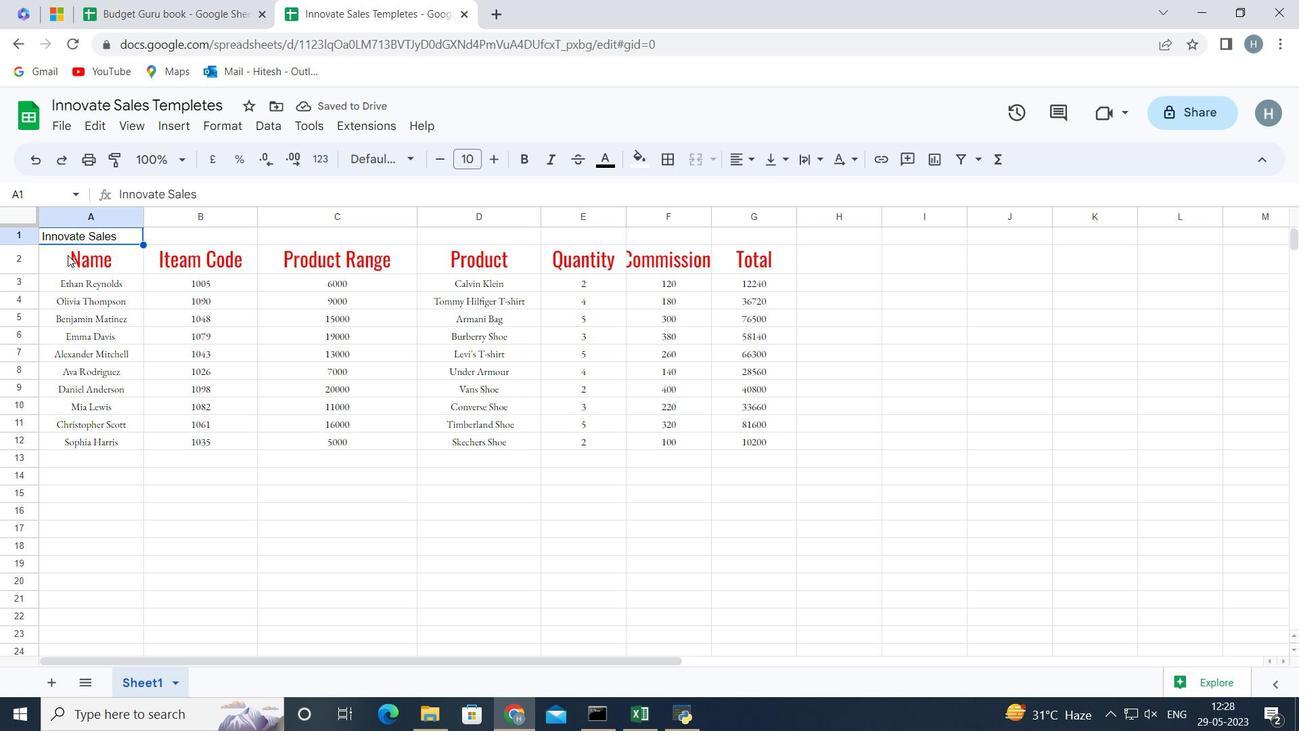 
Action: Mouse pressed left at (69, 255)
Screenshot: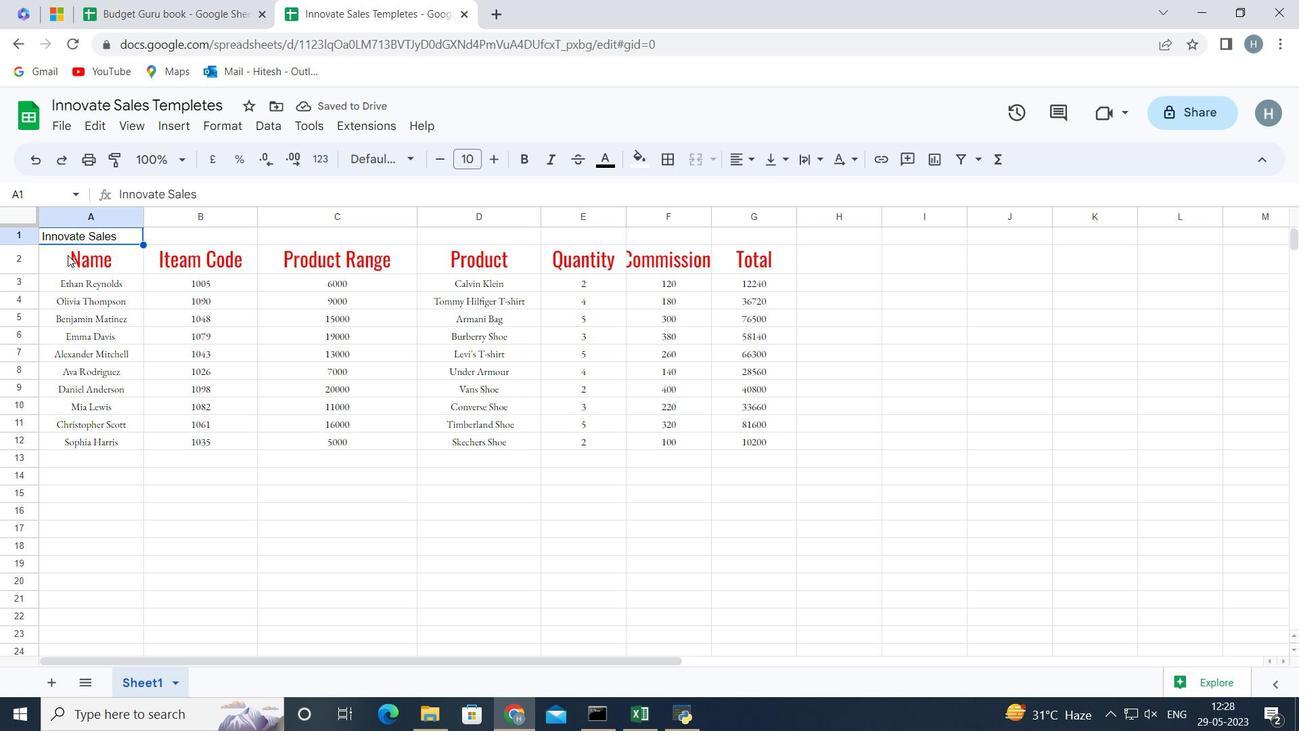 
Action: Key pressed <Key.shift><Key.right><Key.right><Key.right><Key.right><Key.right><Key.right>
Screenshot: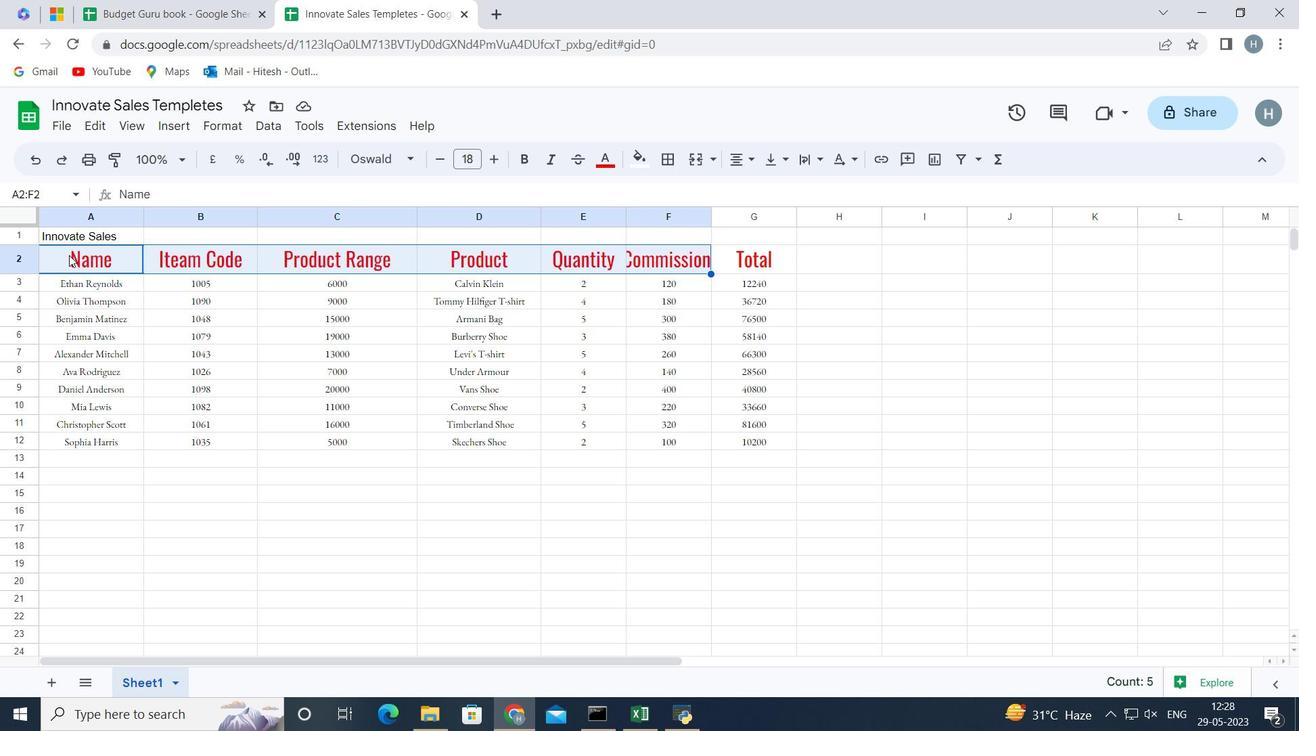 
Action: Mouse moved to (611, 154)
Screenshot: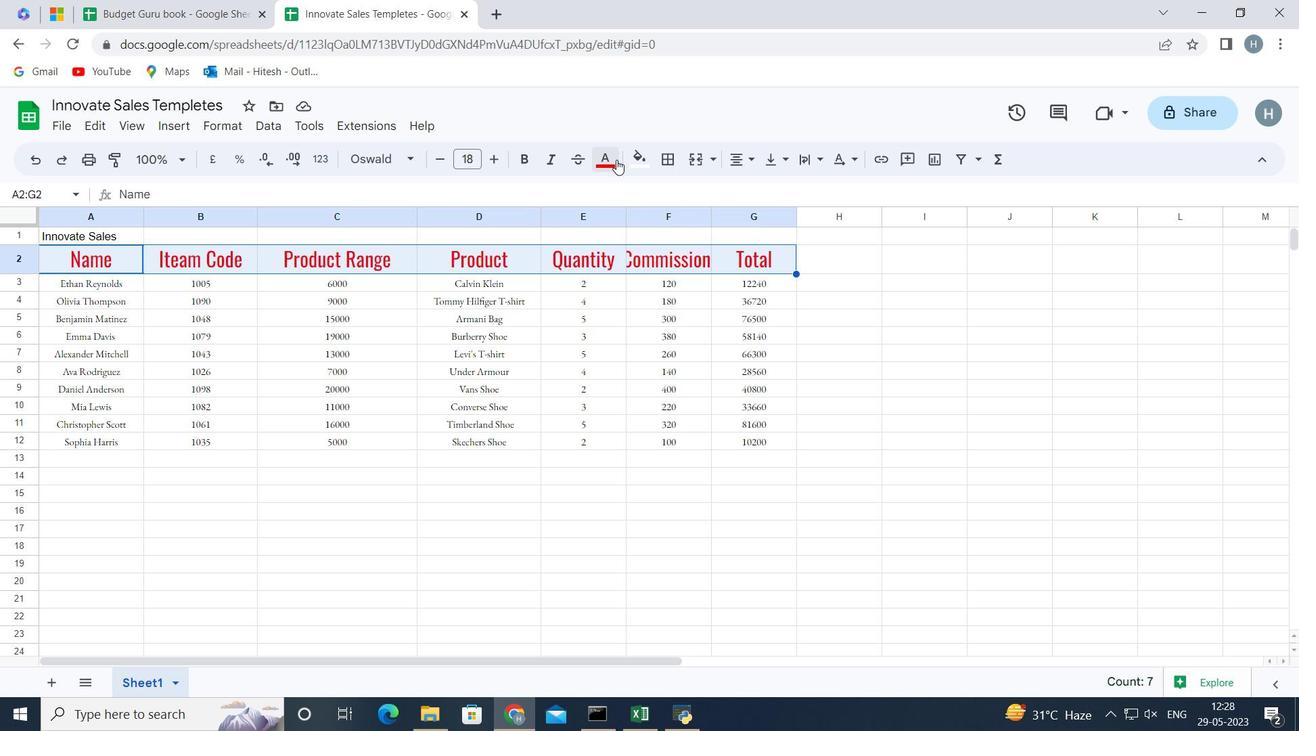 
Action: Mouse pressed left at (611, 154)
Screenshot: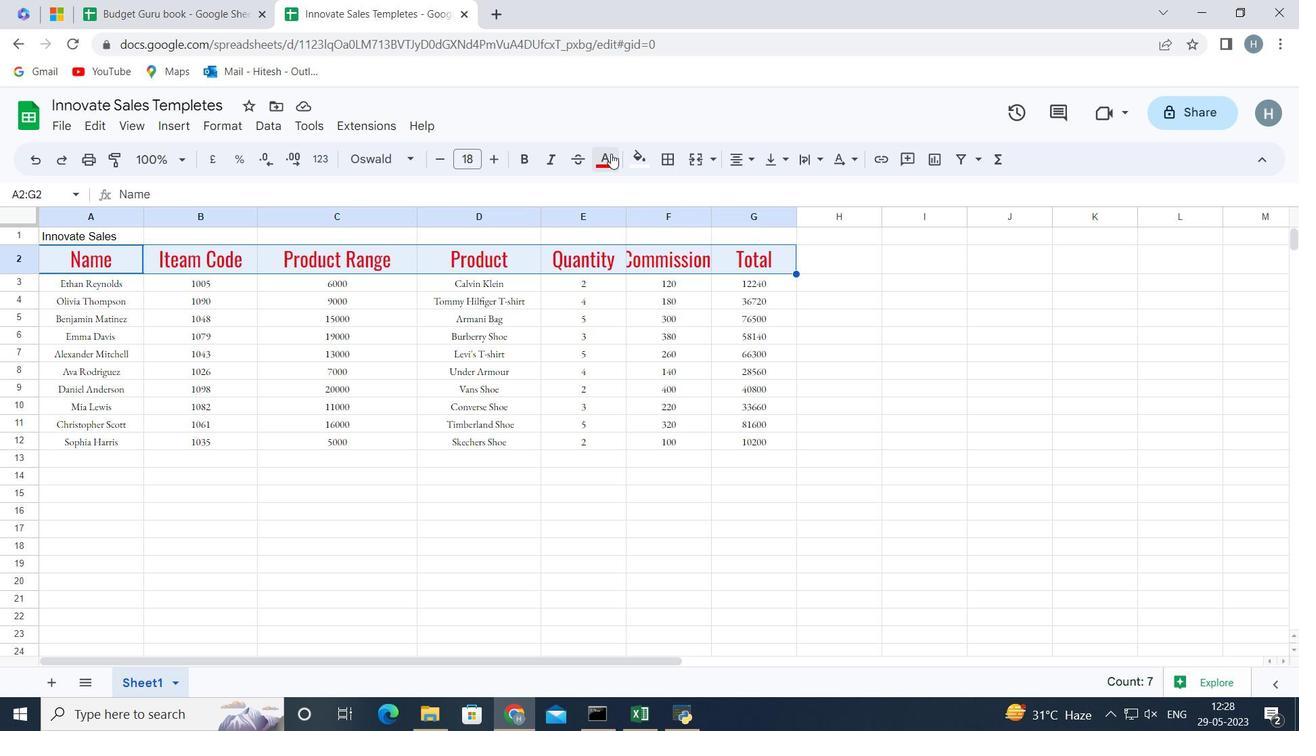 
Action: Mouse moved to (631, 236)
Screenshot: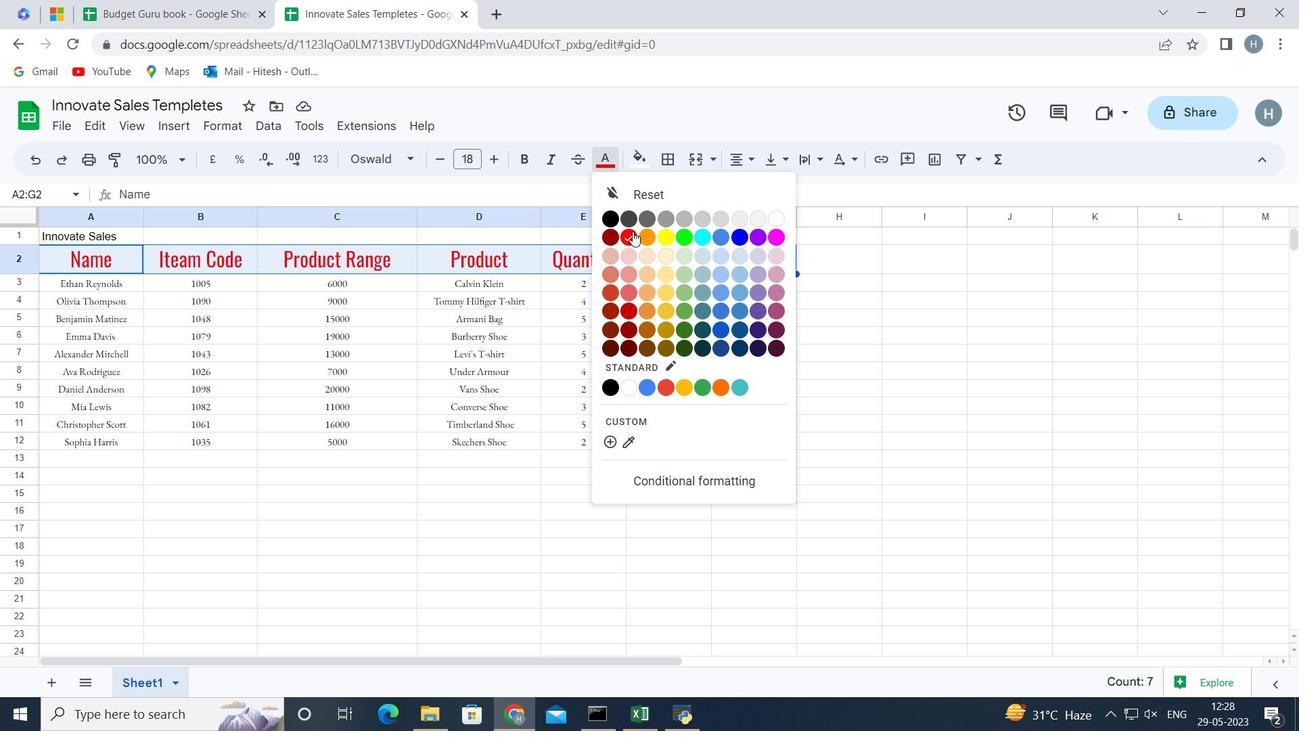 
Action: Mouse pressed left at (631, 236)
Screenshot: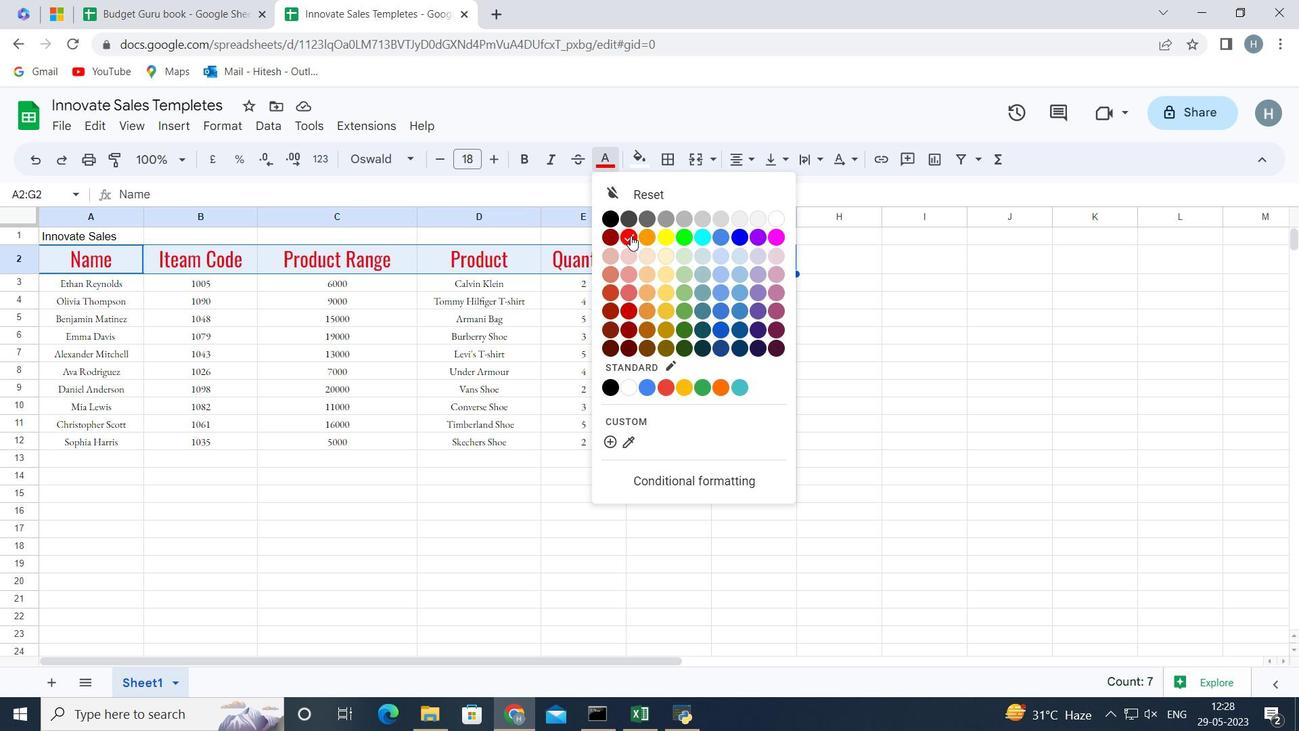
Action: Mouse moved to (397, 463)
Screenshot: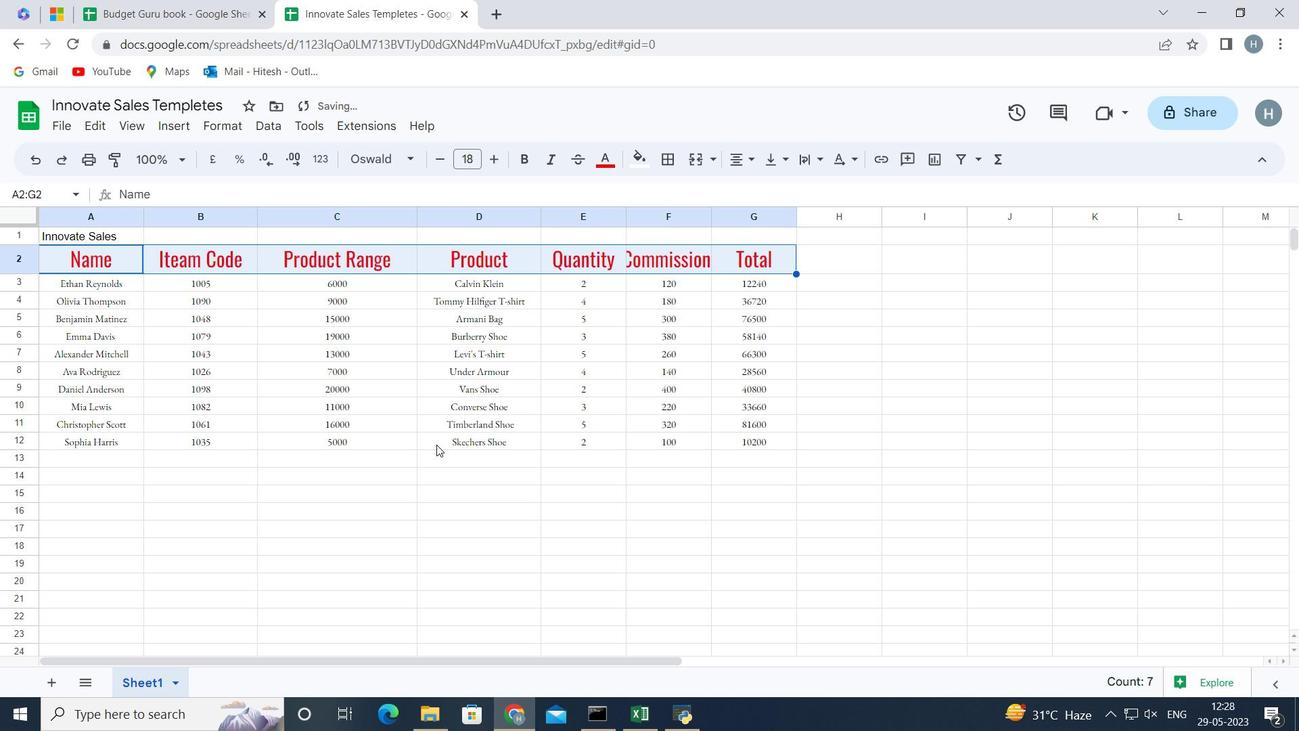 
Action: Mouse pressed left at (397, 463)
Screenshot: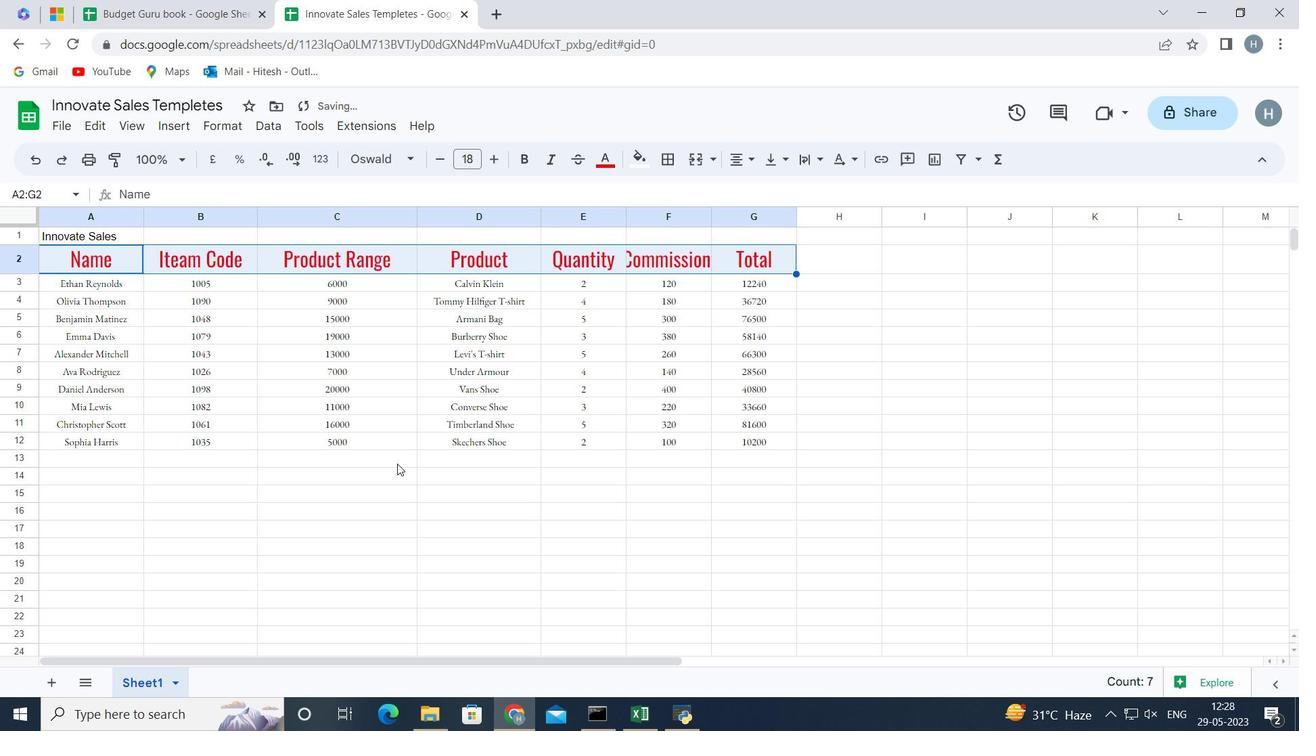 
Action: Mouse moved to (599, 215)
Screenshot: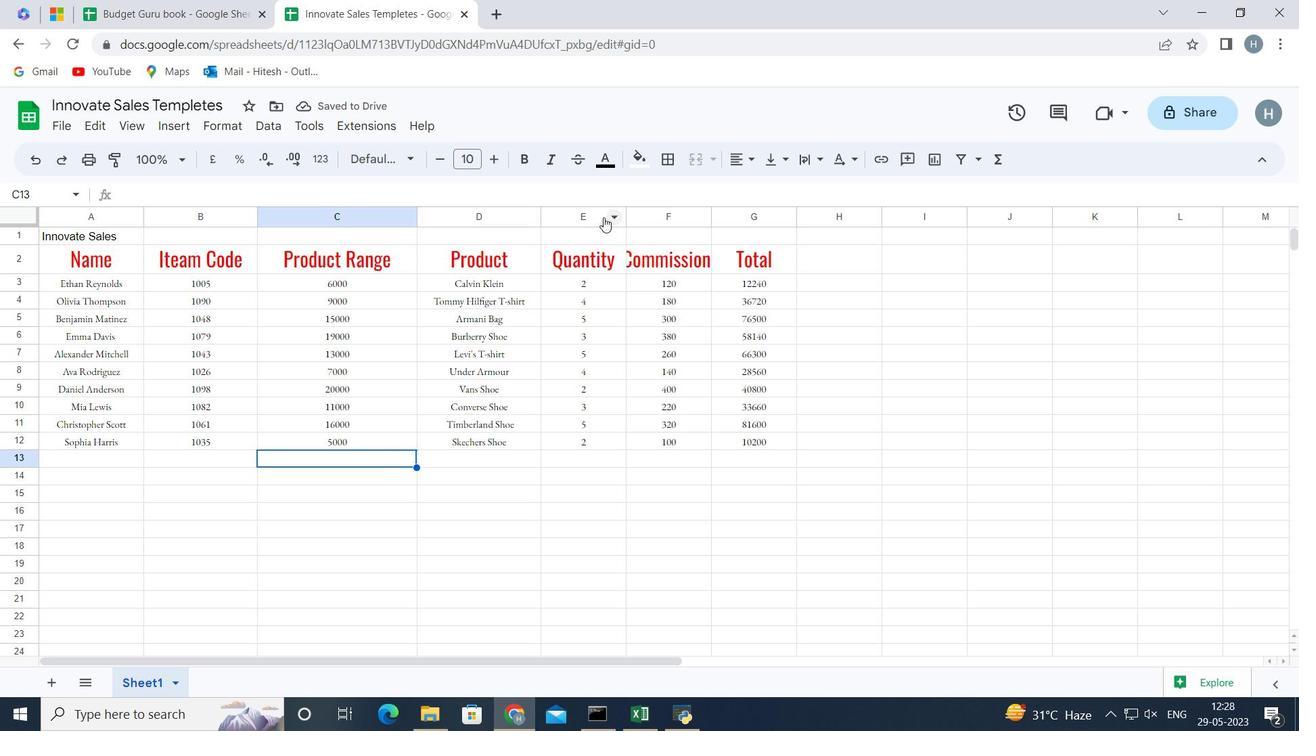 
Action: Mouse pressed left at (599, 215)
Screenshot: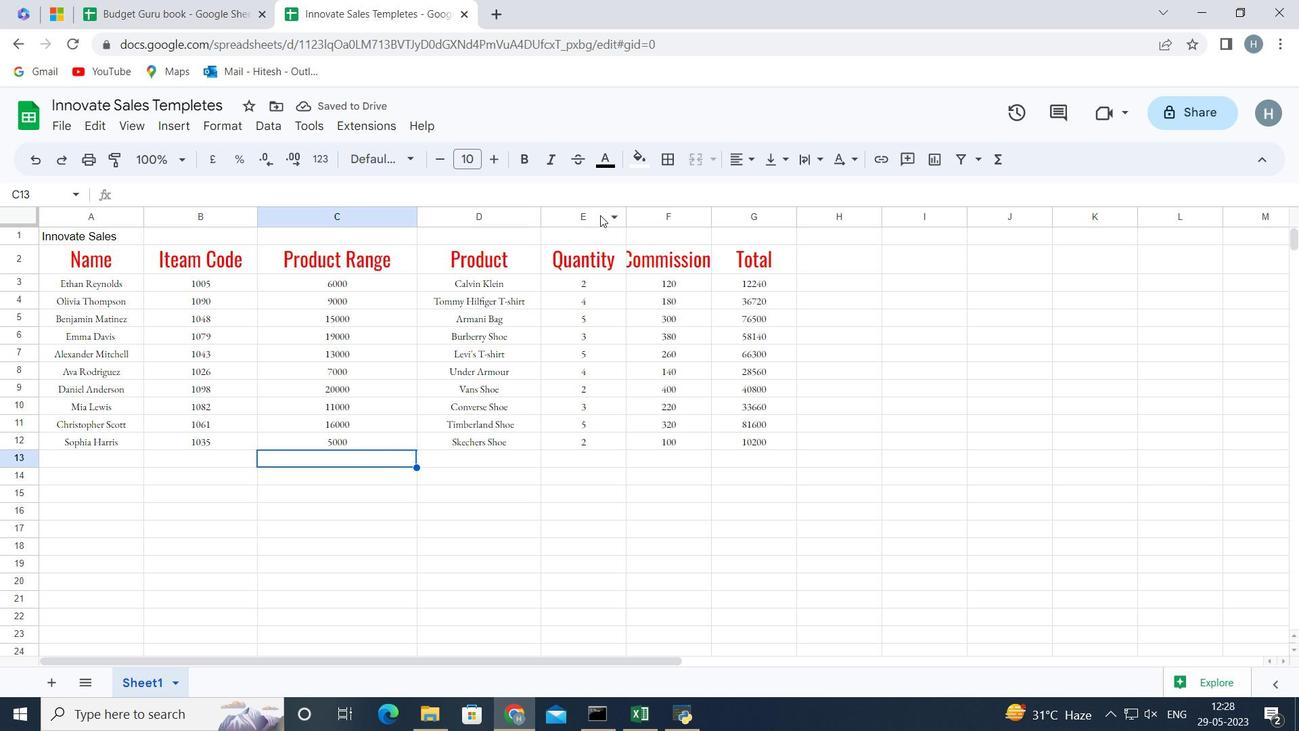 
Action: Mouse moved to (624, 215)
Screenshot: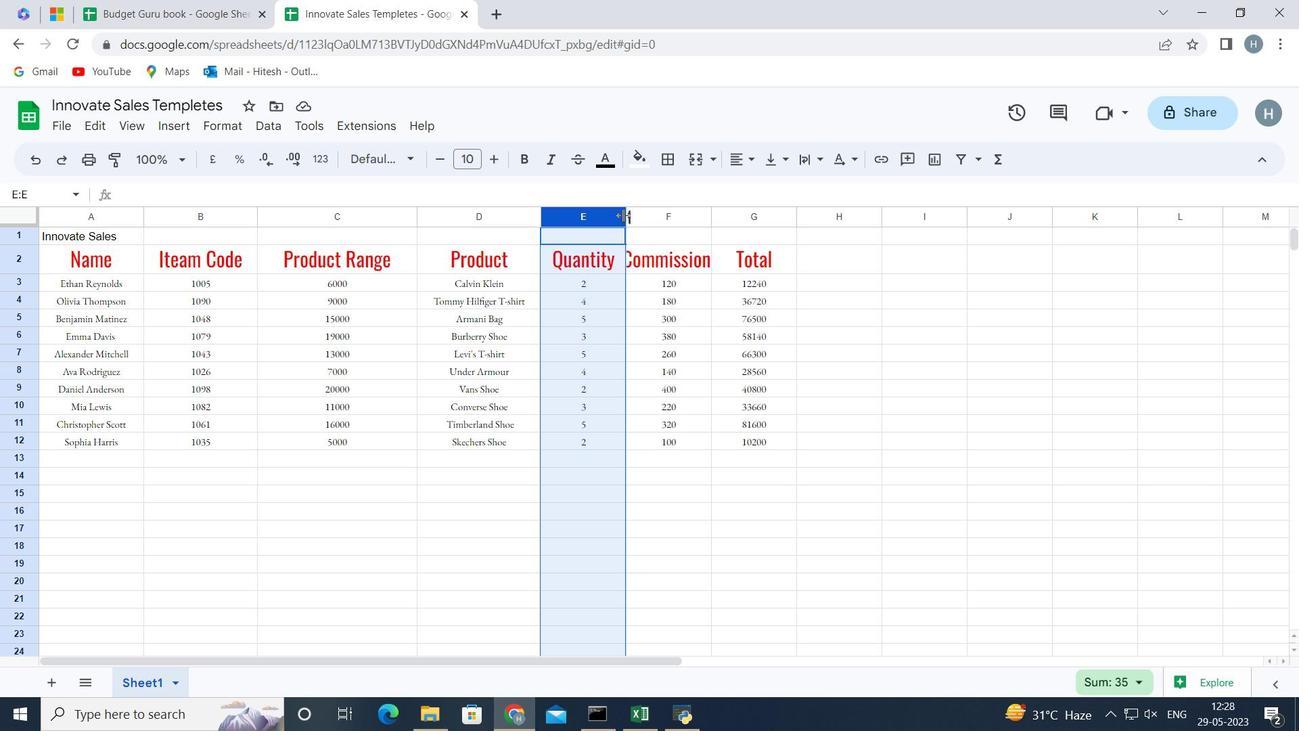 
Action: Mouse pressed left at (624, 215)
Screenshot: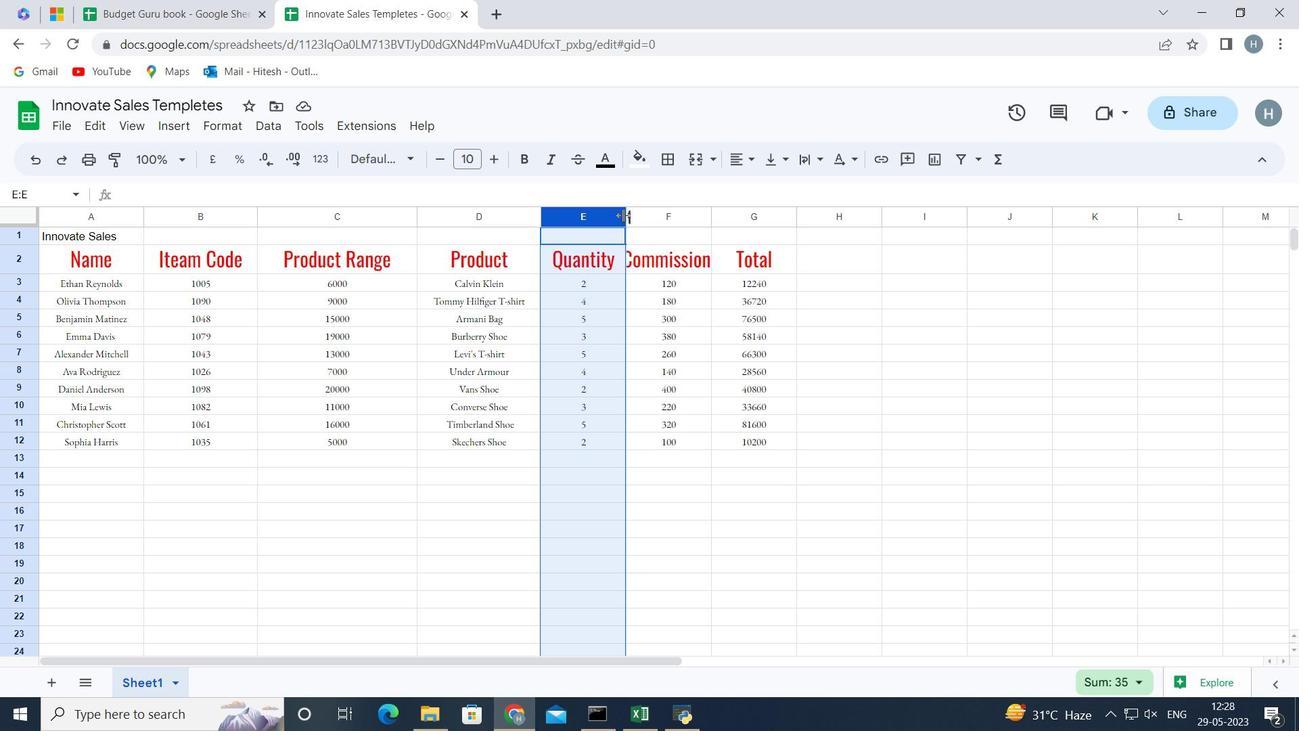 
Action: Mouse moved to (634, 215)
Screenshot: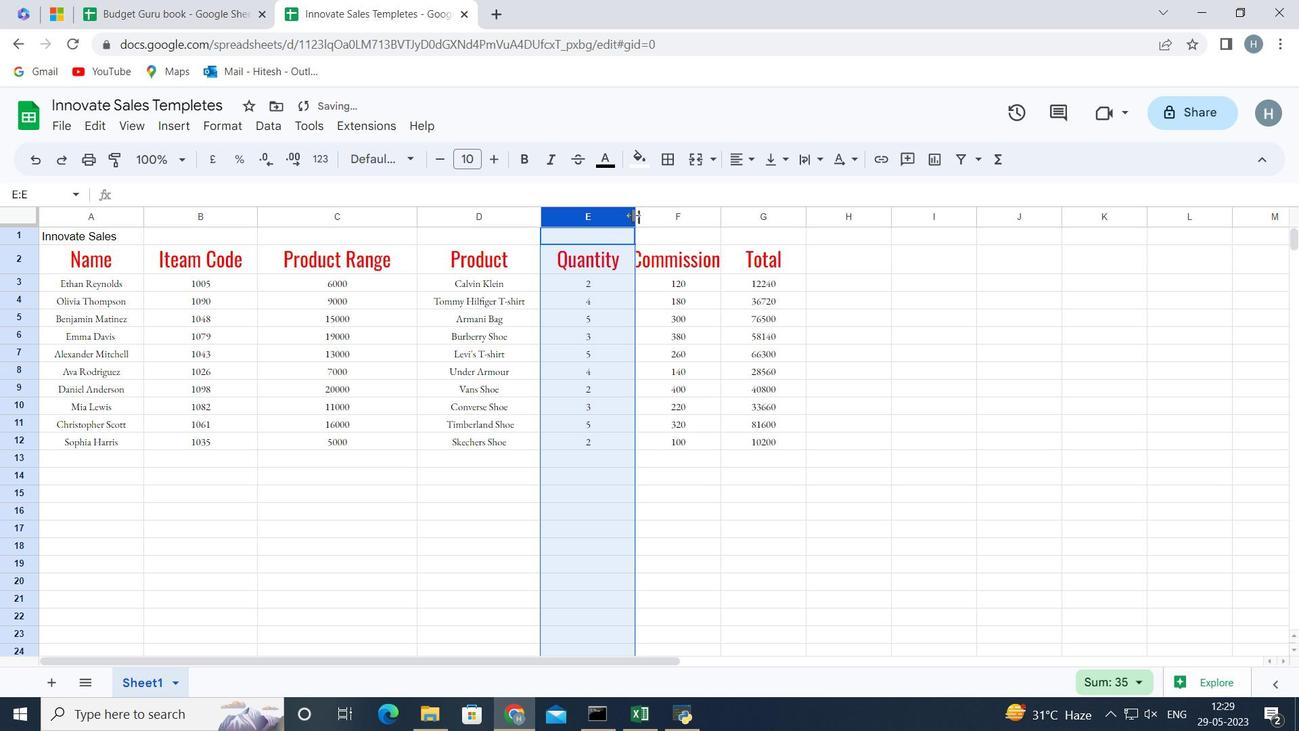 
Action: Mouse pressed left at (634, 215)
Screenshot: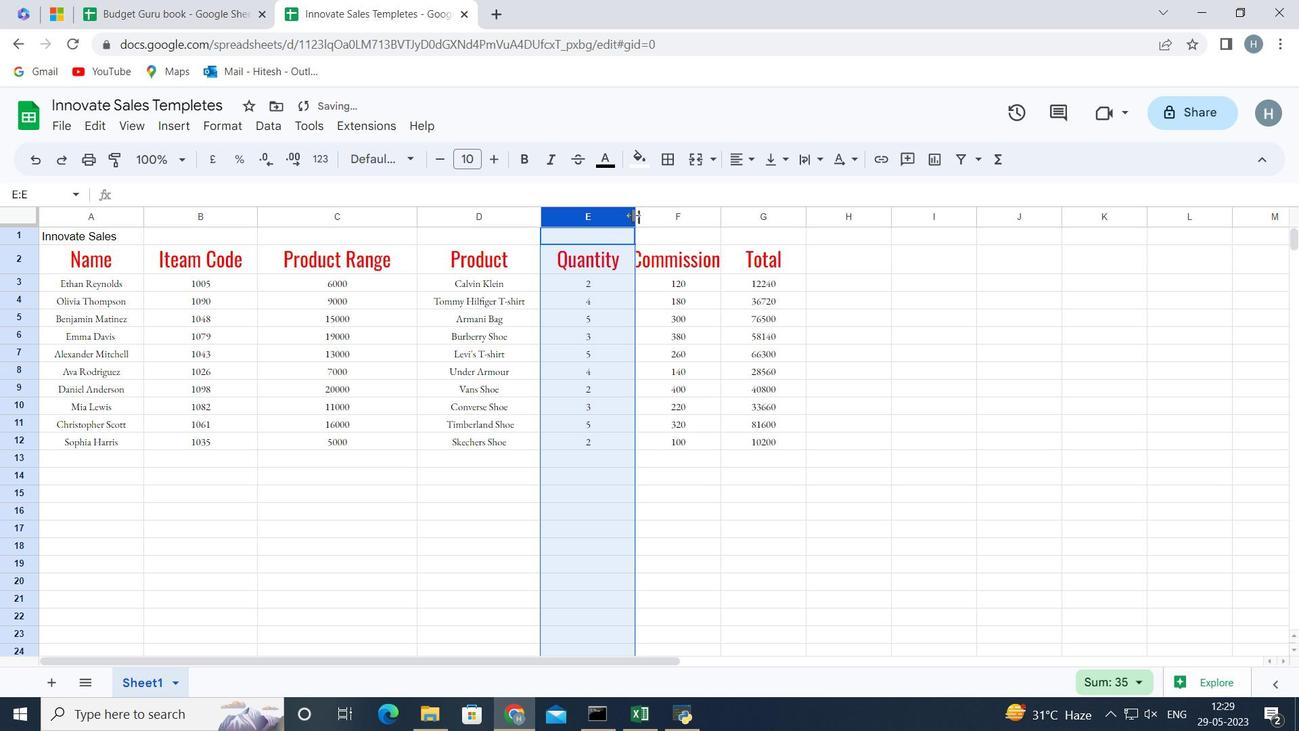 
Action: Mouse moved to (644, 217)
Screenshot: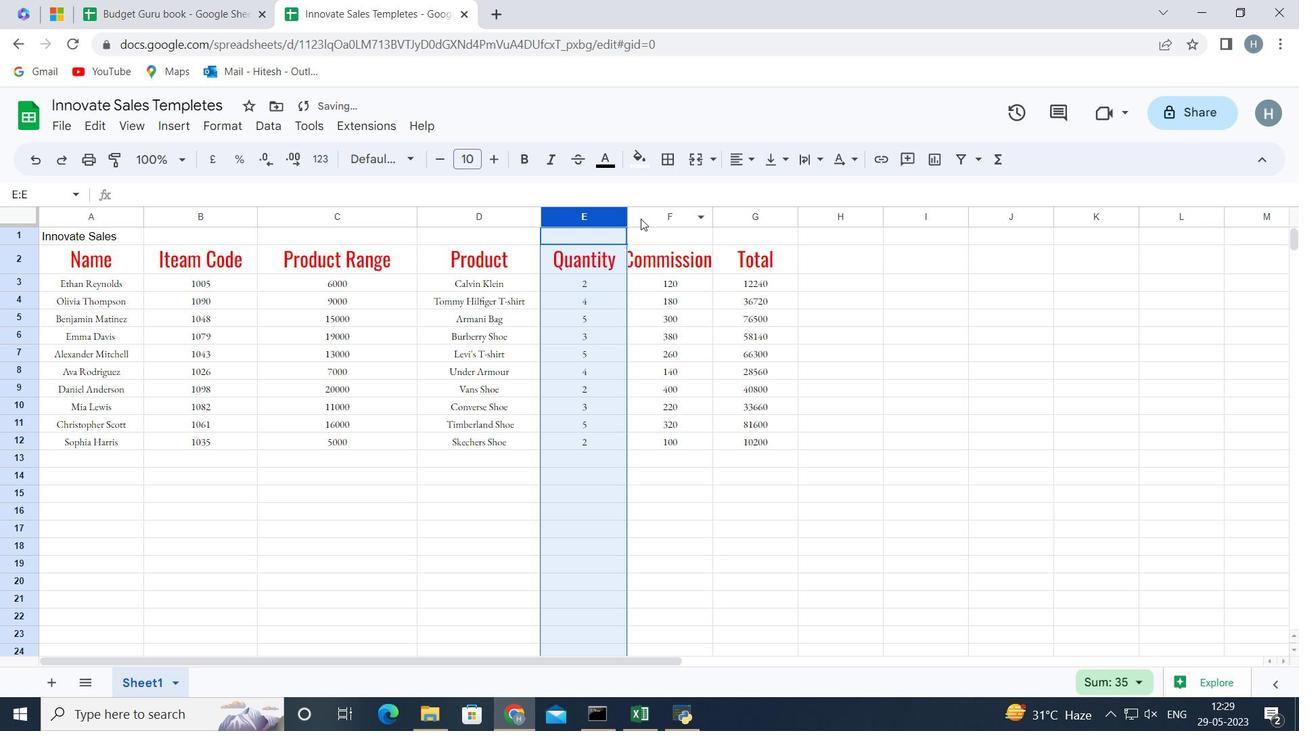 
Action: Mouse pressed left at (644, 217)
Screenshot: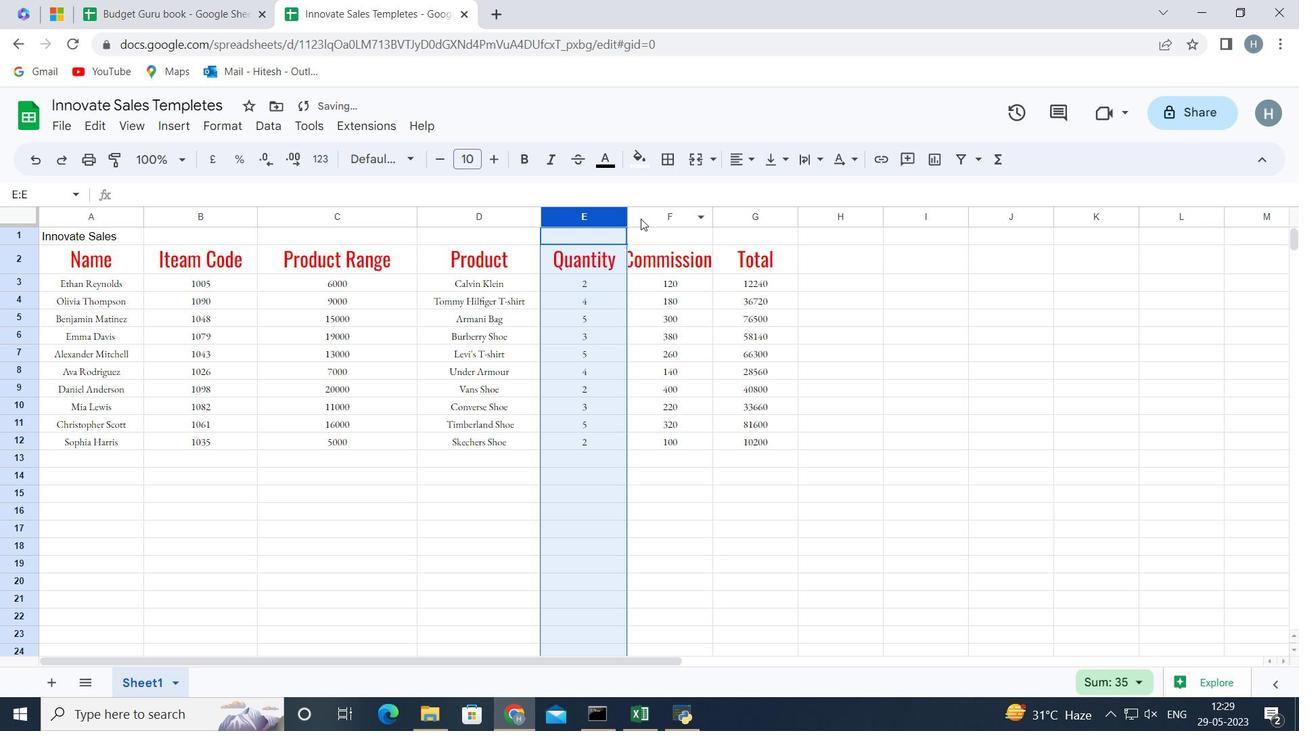
Action: Mouse moved to (712, 214)
Screenshot: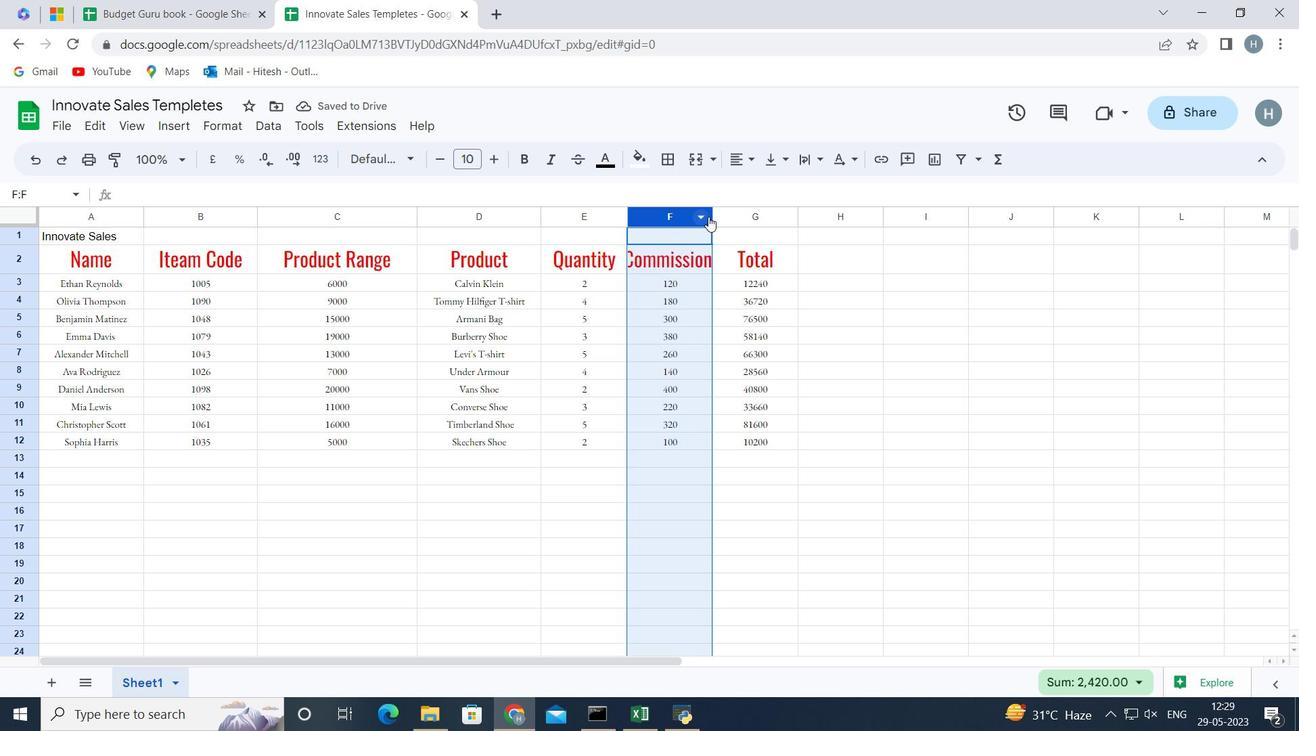 
Action: Mouse pressed left at (712, 214)
Screenshot: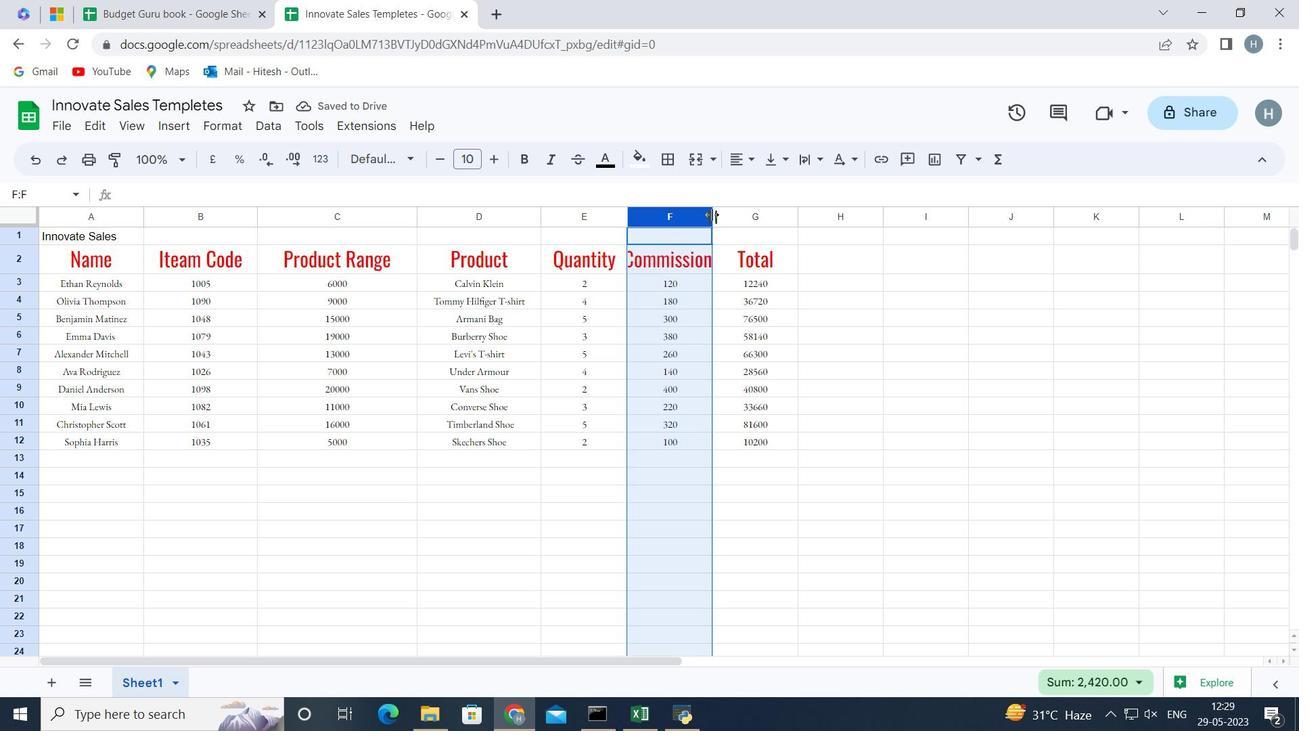 
Action: Mouse moved to (750, 498)
Screenshot: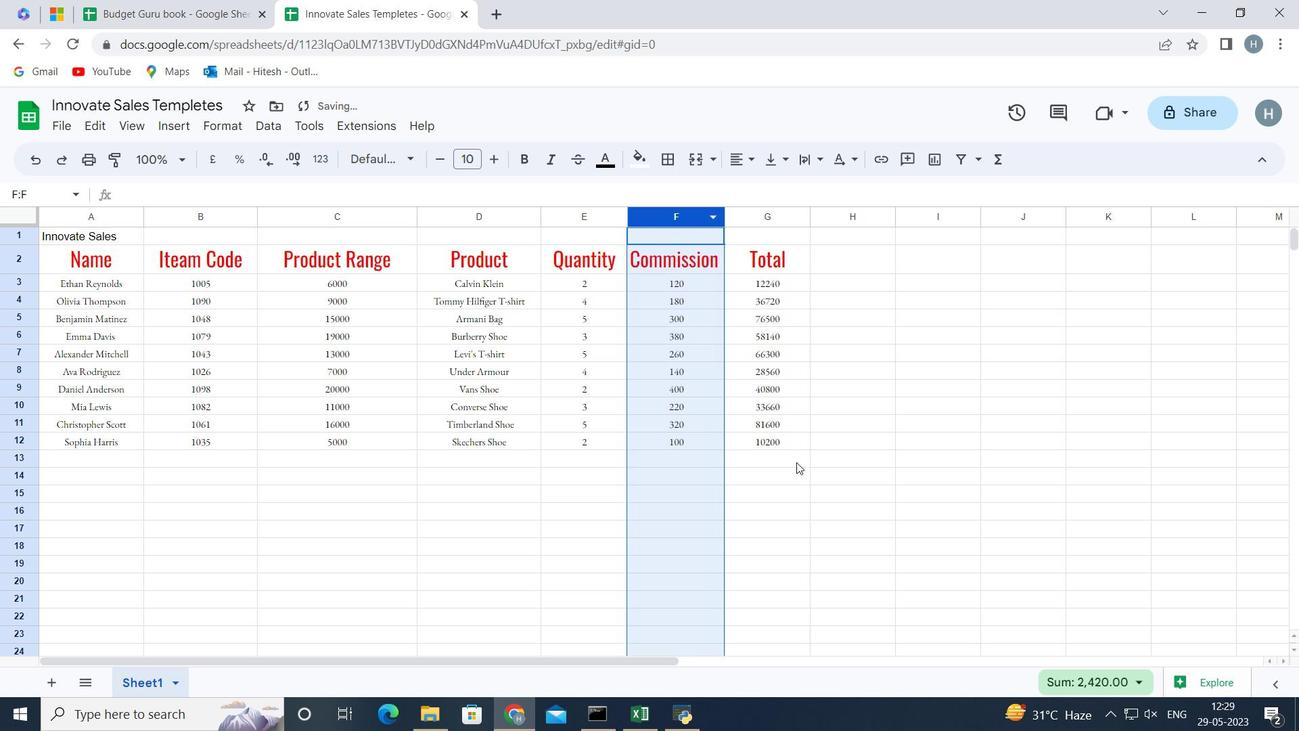 
Action: Mouse pressed left at (750, 498)
Screenshot: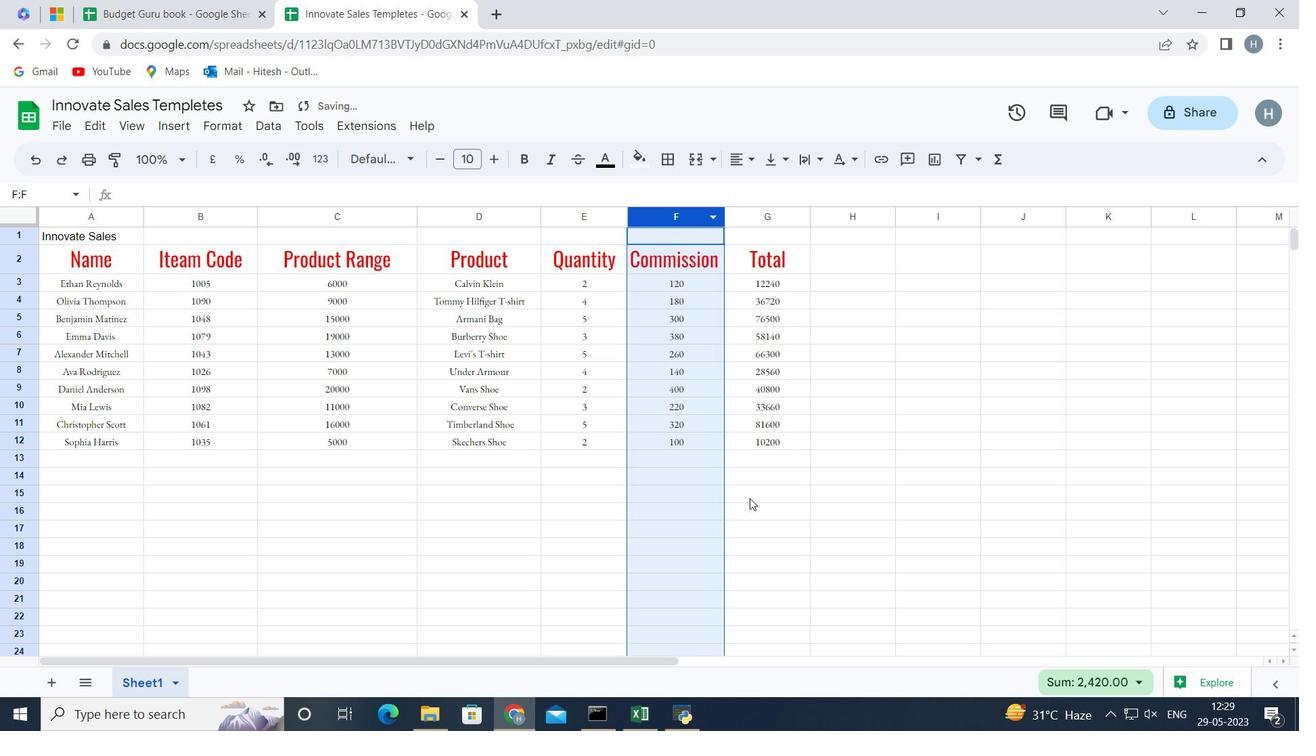 
Action: Mouse moved to (247, 536)
Screenshot: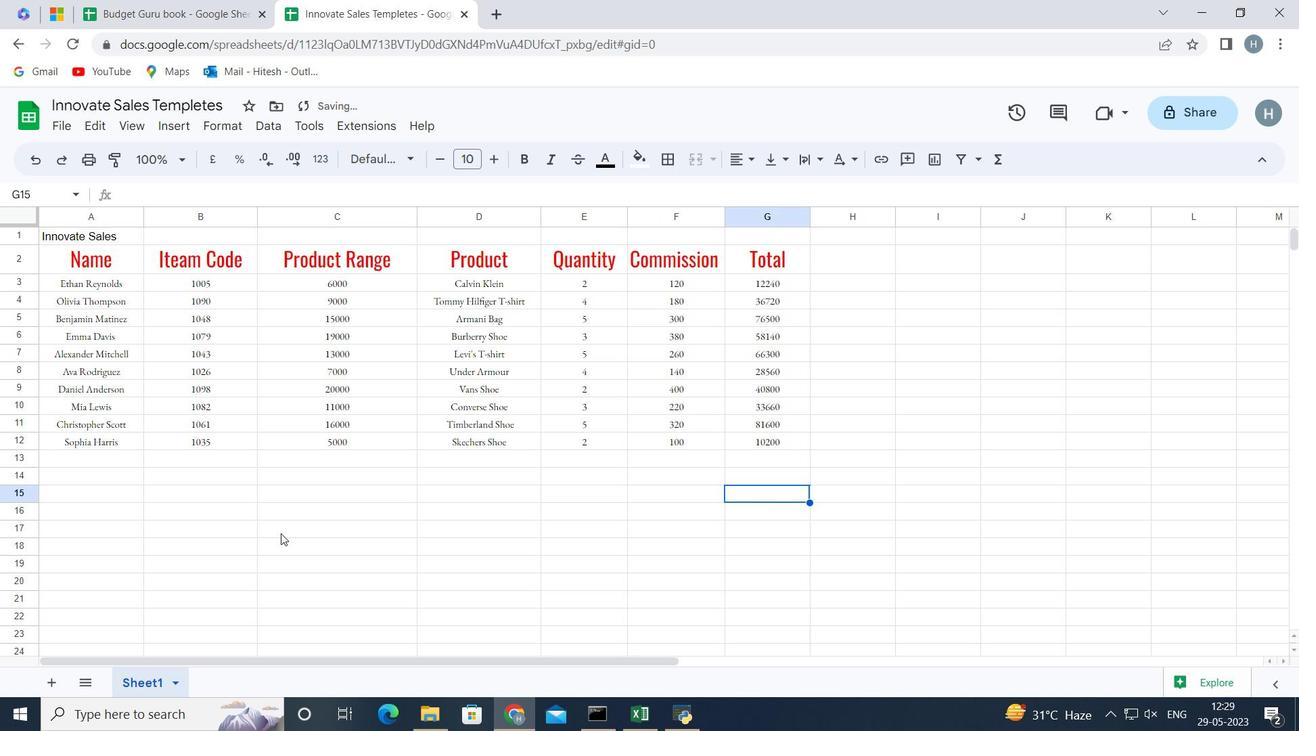
Action: Mouse pressed left at (247, 536)
Screenshot: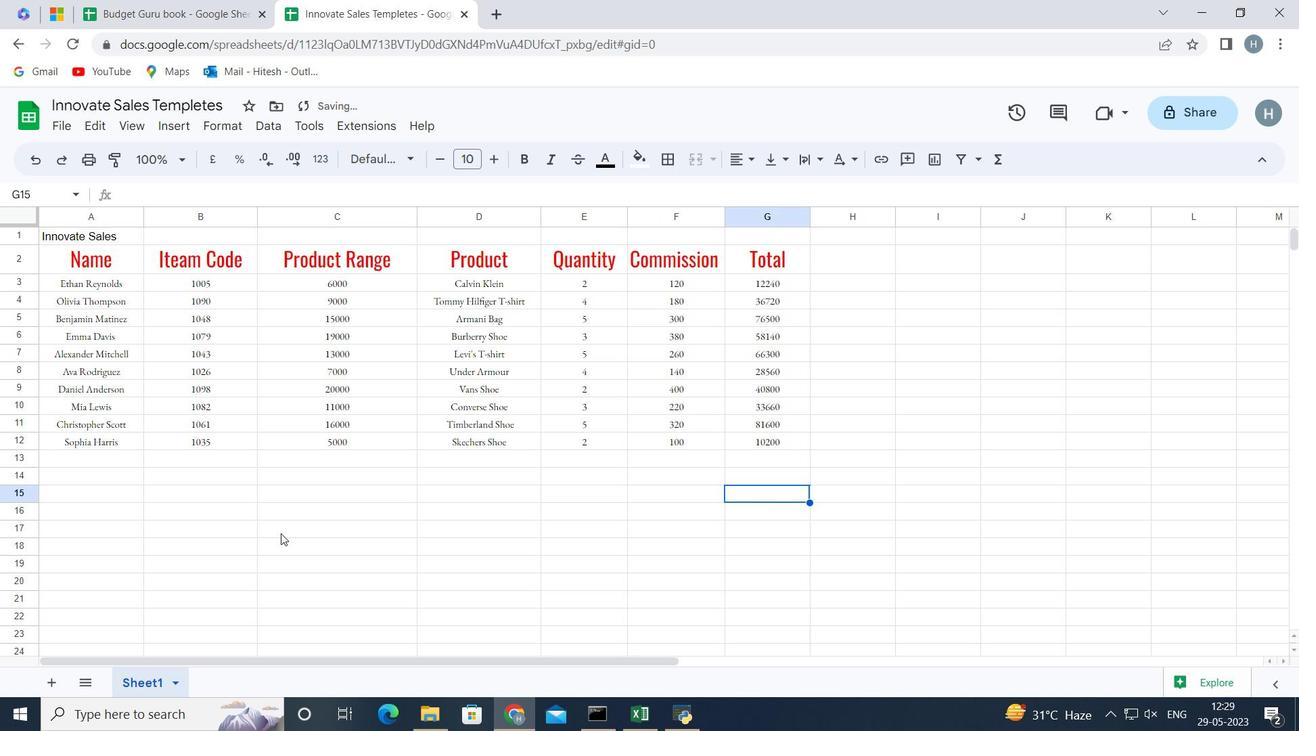 
Action: Mouse moved to (597, 492)
Screenshot: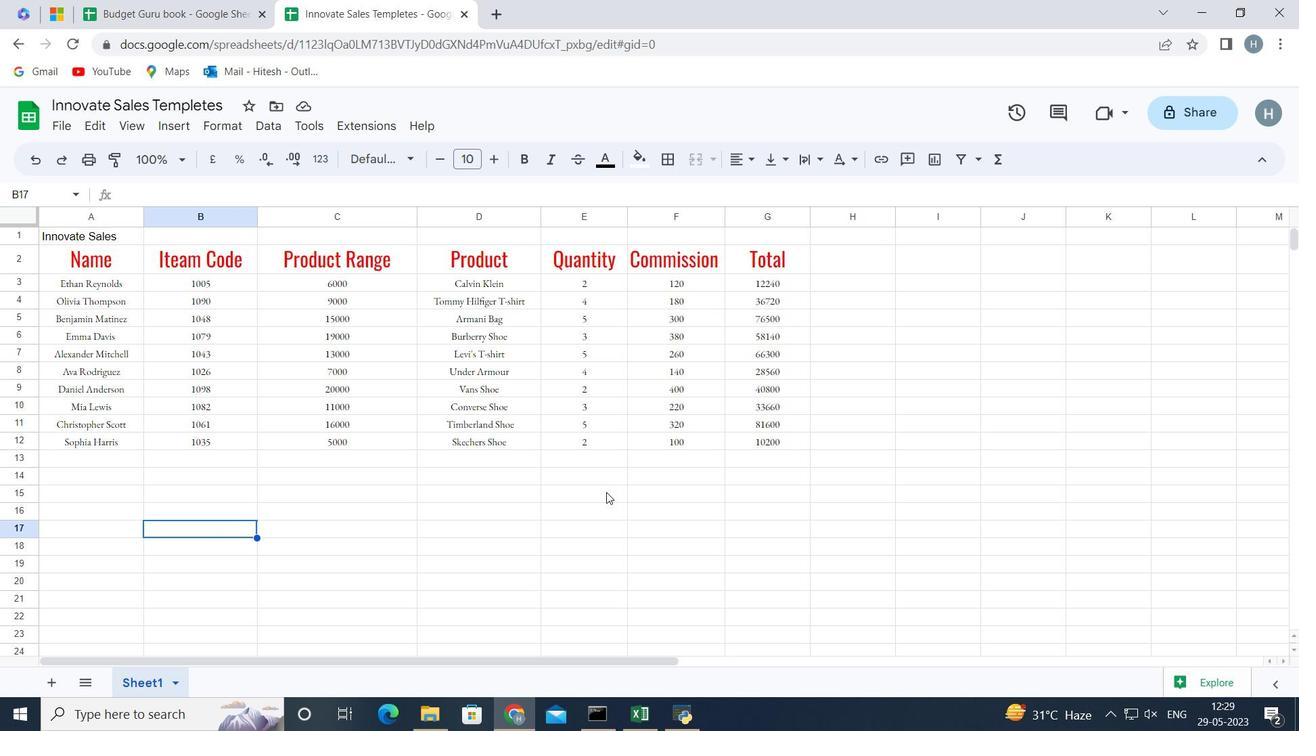 
Action: Mouse pressed left at (597, 492)
Screenshot: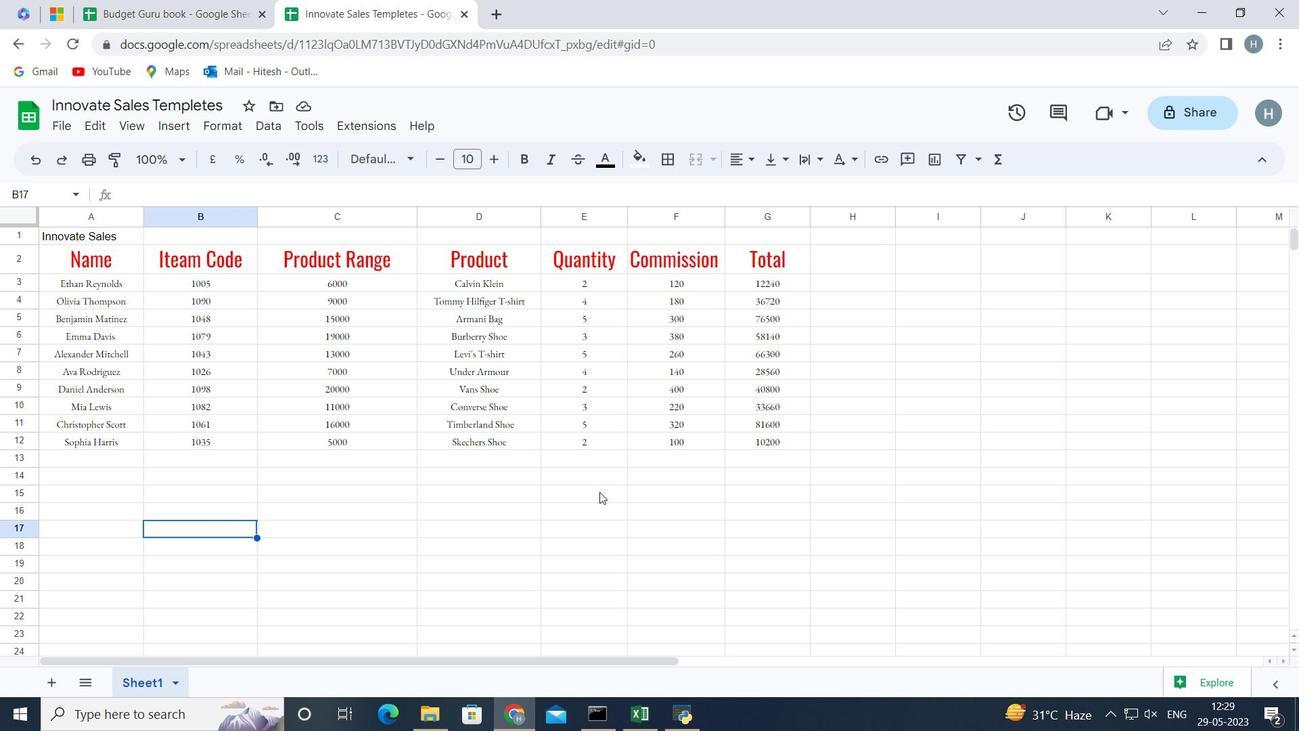 
Action: Mouse moved to (498, 471)
Screenshot: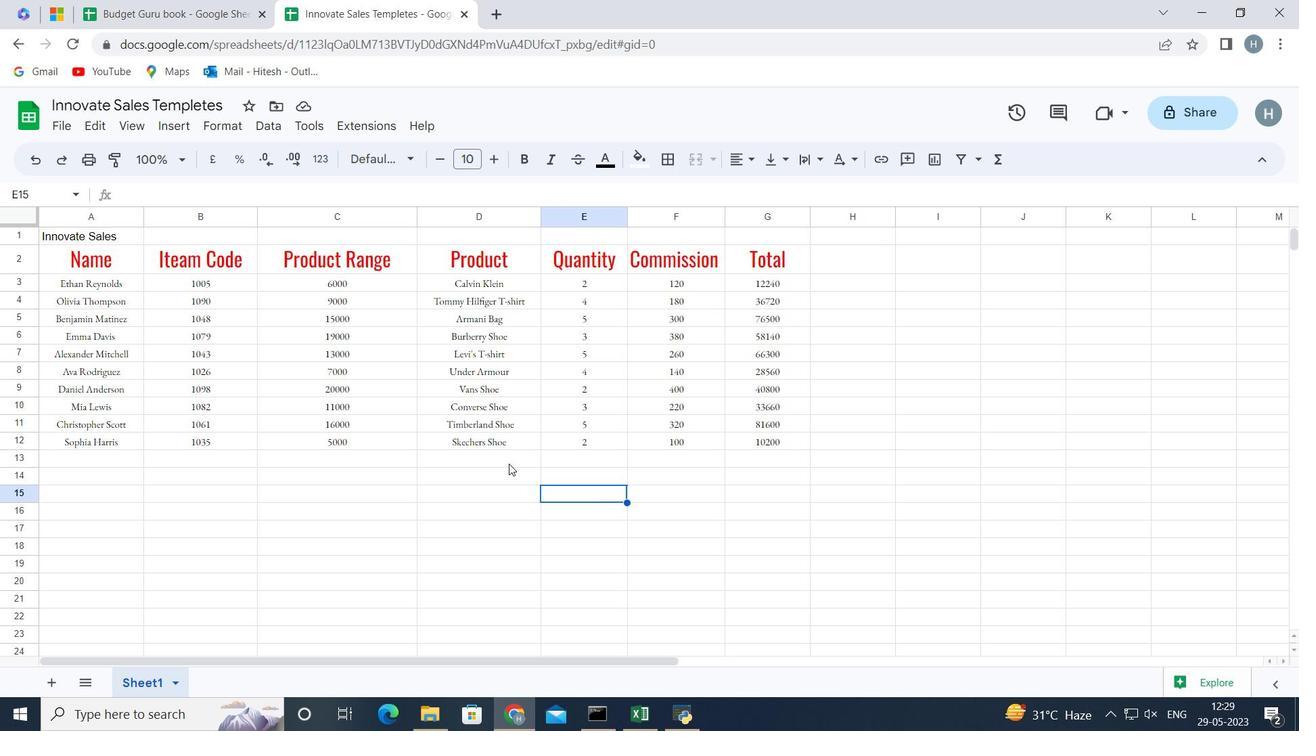 
